 Task: Add a dependency to the task Implement a feature for users to collaborate on projects within the app , the existing task  Create a feature for users to track and manage expenses within the app in the project VitalTech.
Action: Mouse moved to (870, 656)
Screenshot: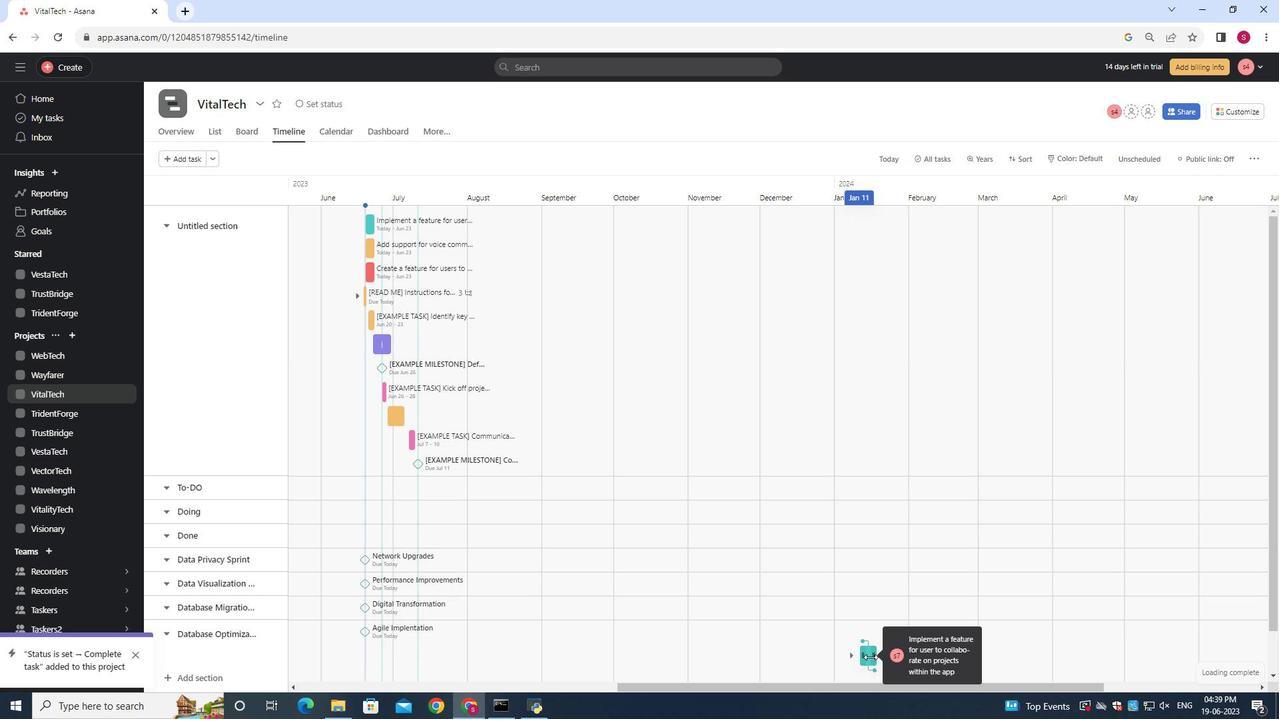 
Action: Mouse pressed left at (870, 656)
Screenshot: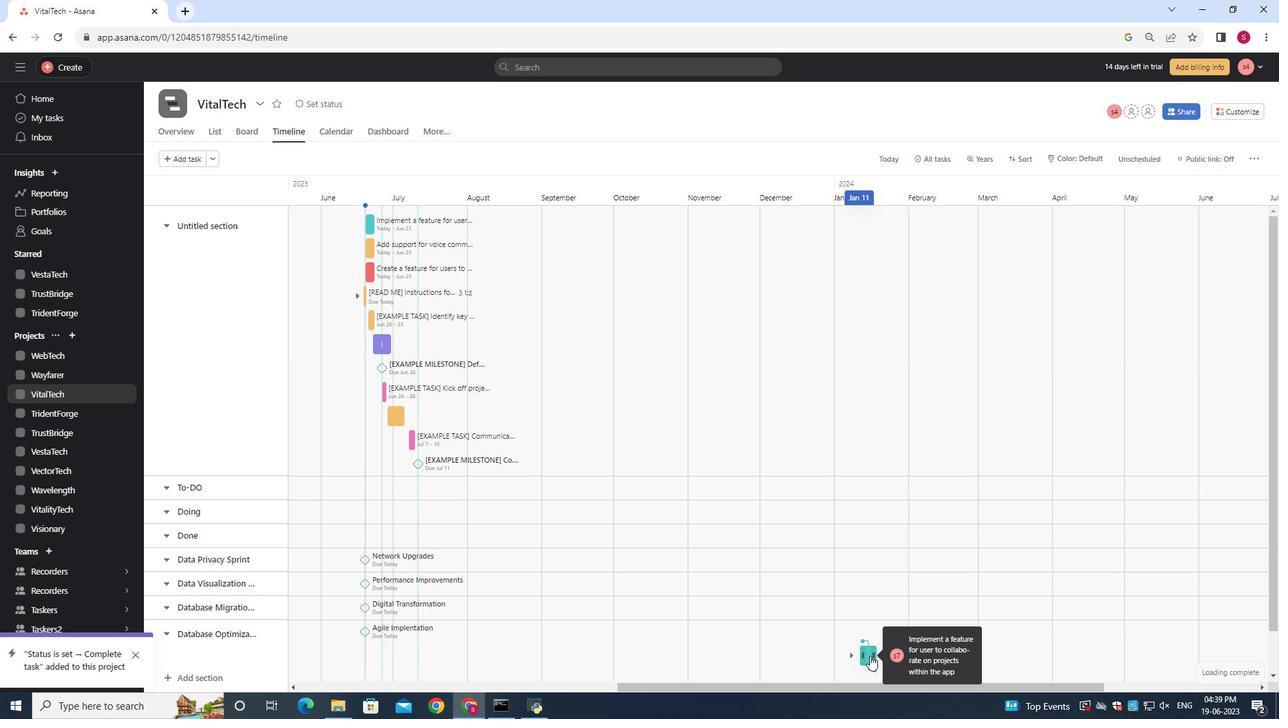
Action: Mouse moved to (988, 331)
Screenshot: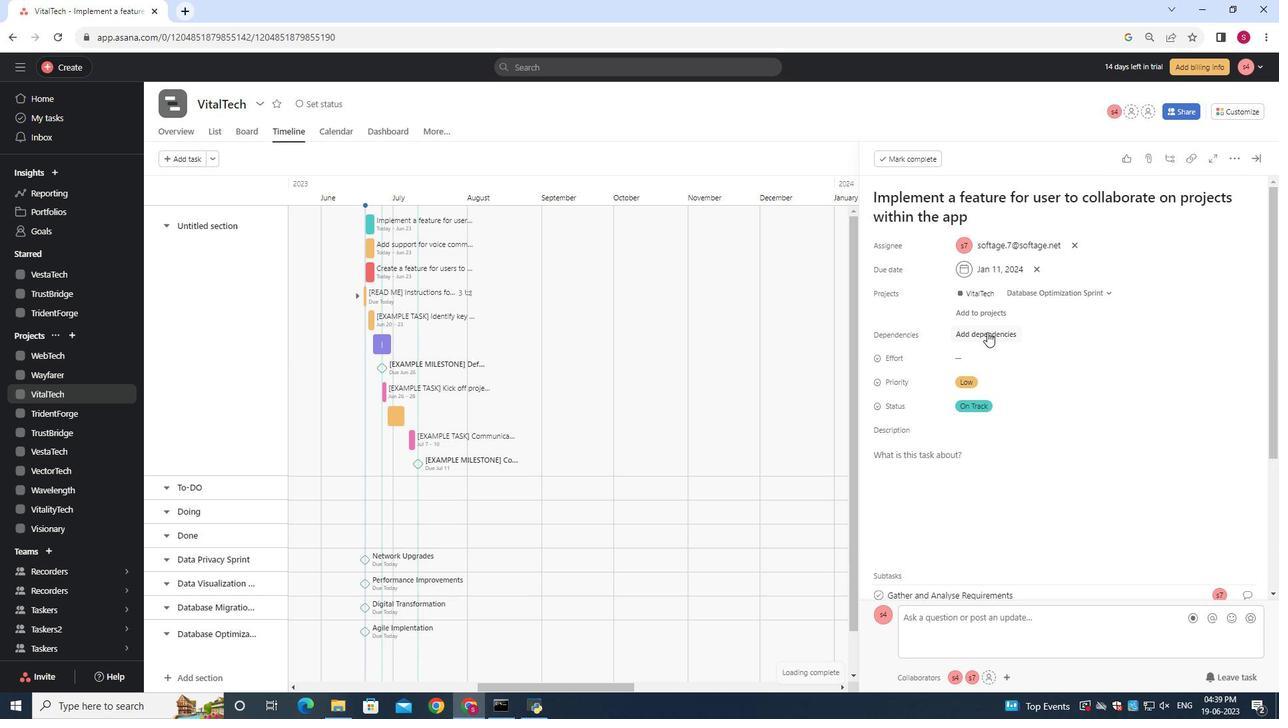 
Action: Mouse pressed left at (988, 331)
Screenshot: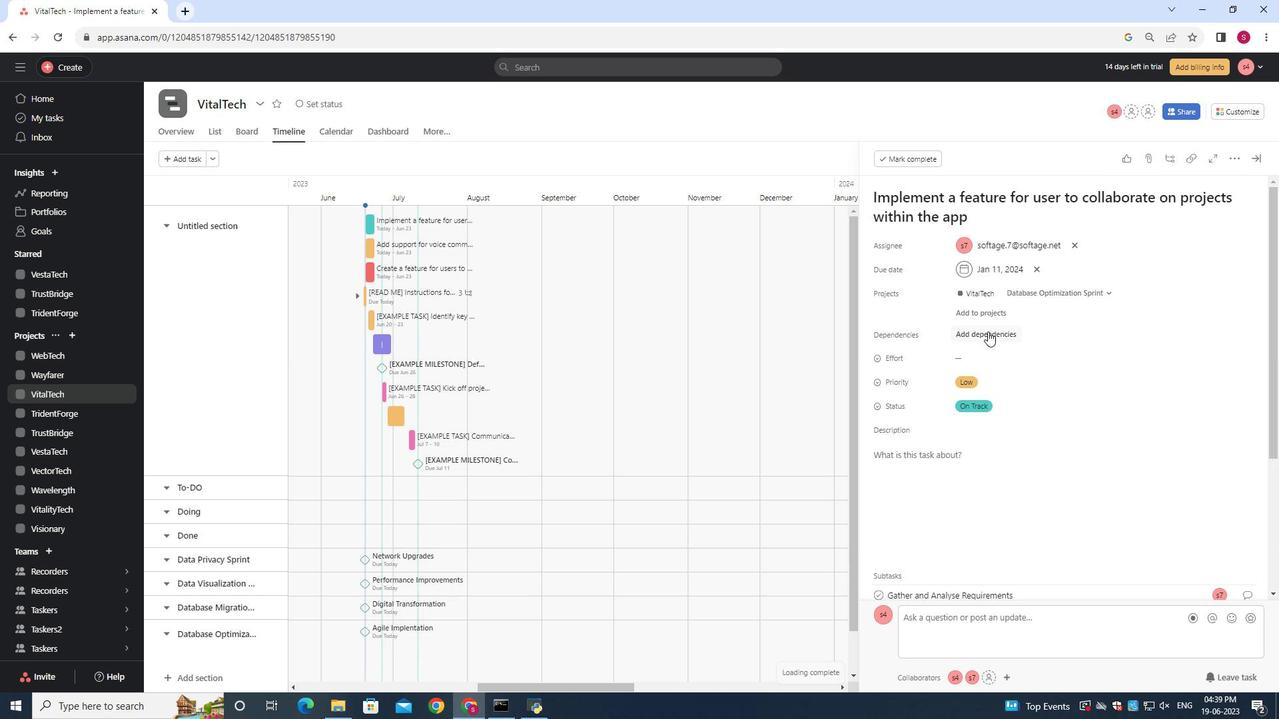 
Action: Mouse moved to (1045, 419)
Screenshot: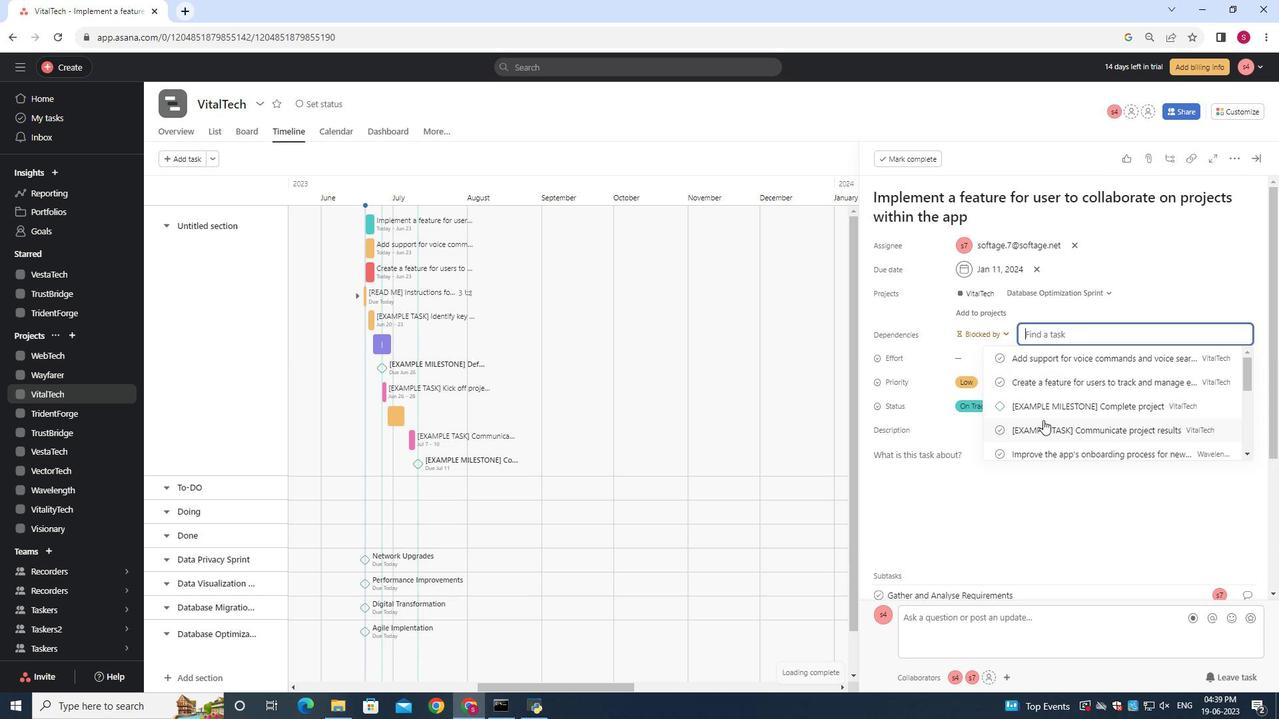 
Action: Mouse scrolled (1045, 419) with delta (0, 0)
Screenshot: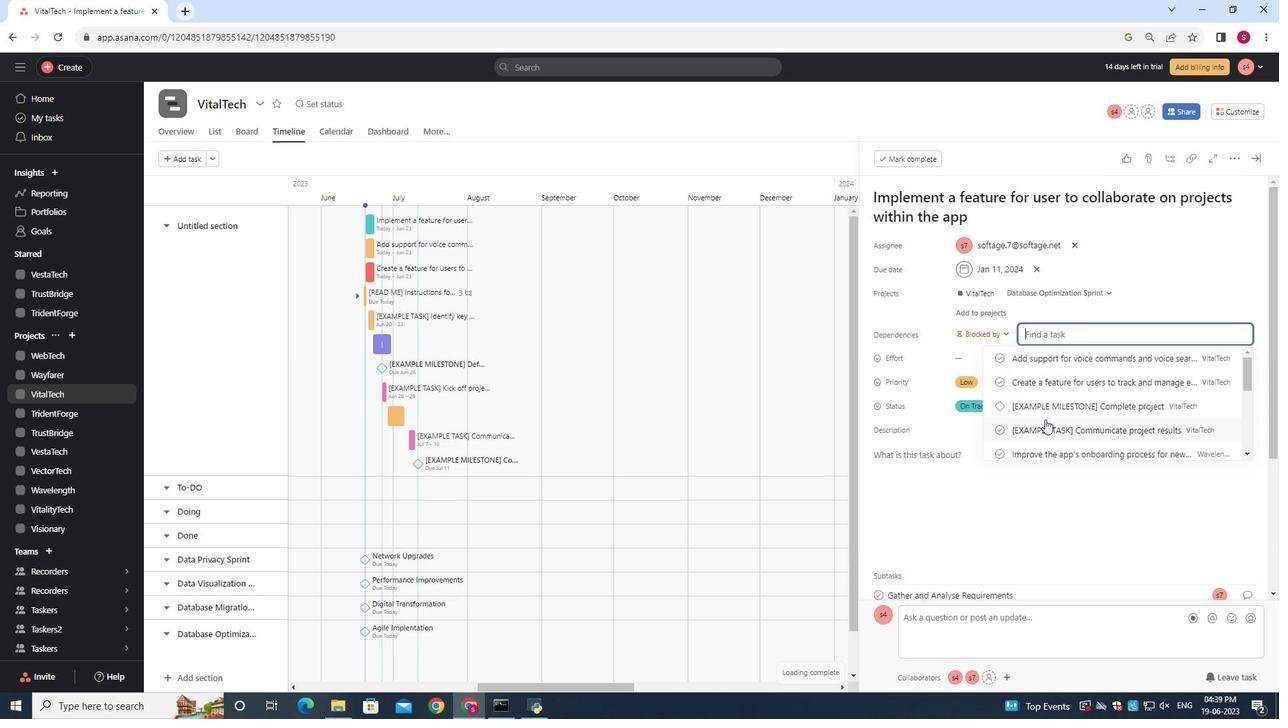 
Action: Mouse moved to (1059, 427)
Screenshot: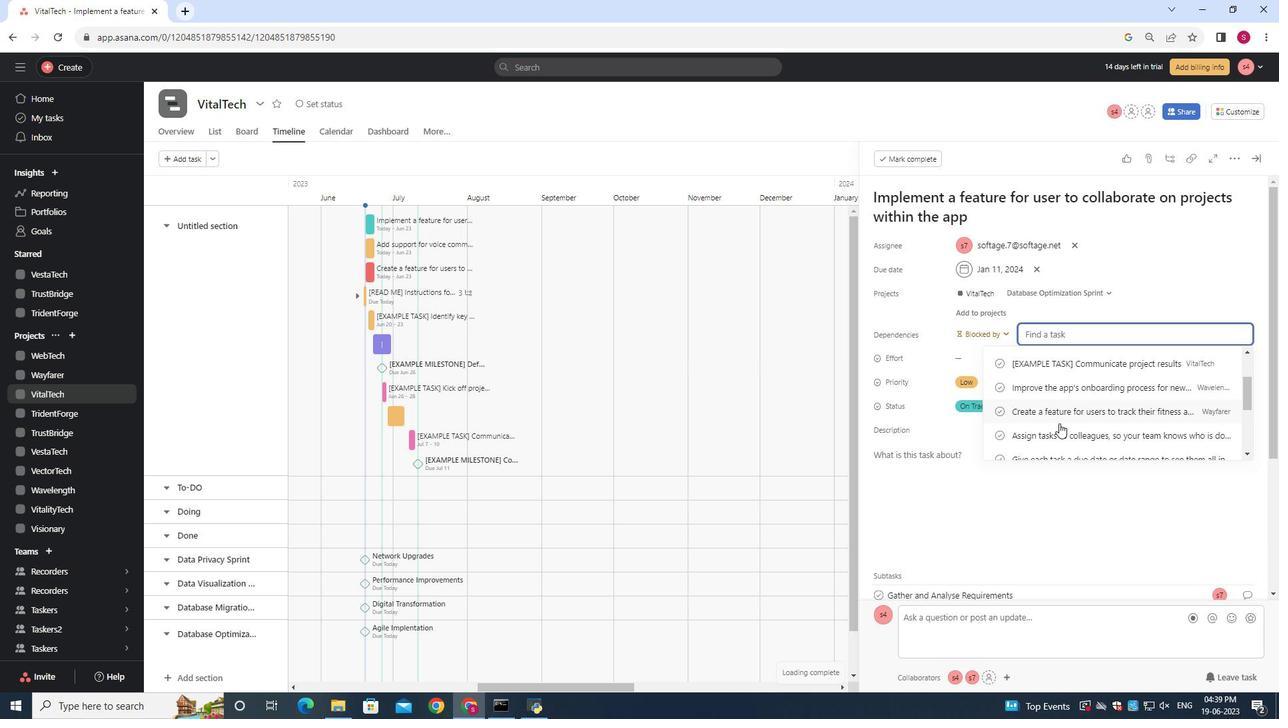 
Action: Mouse scrolled (1059, 427) with delta (0, 0)
Screenshot: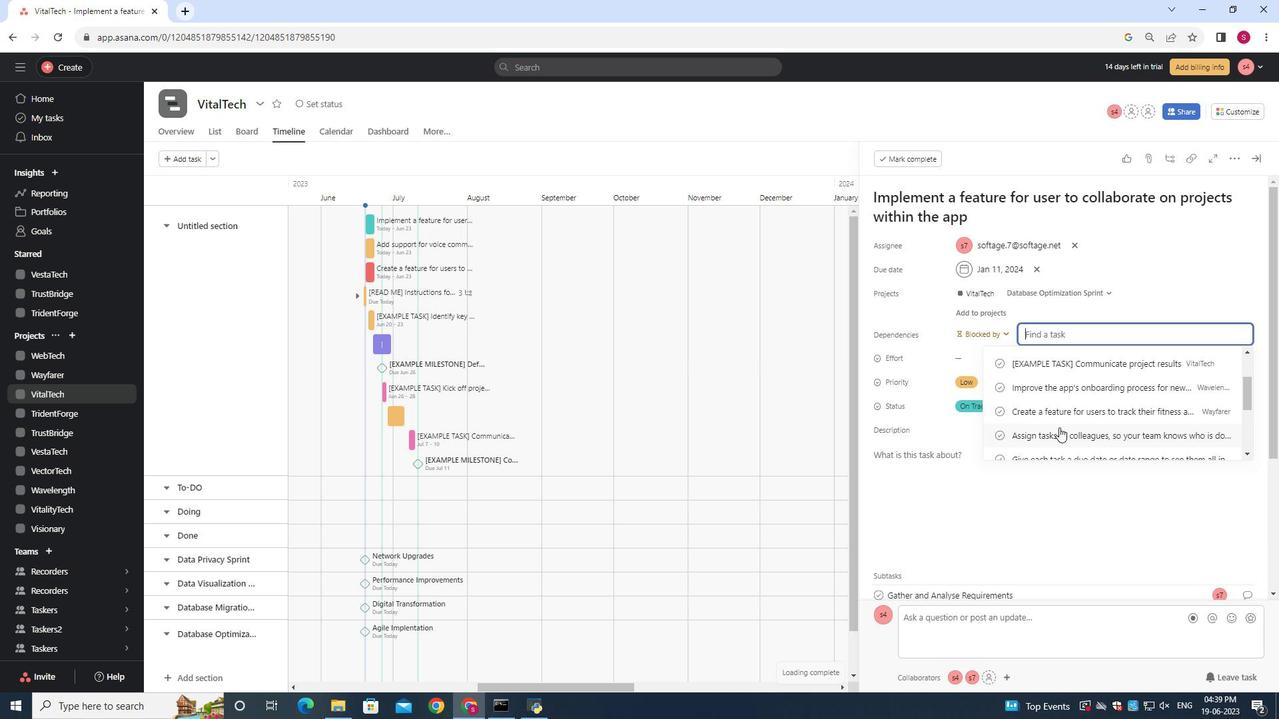 
Action: Mouse scrolled (1059, 427) with delta (0, 0)
Screenshot: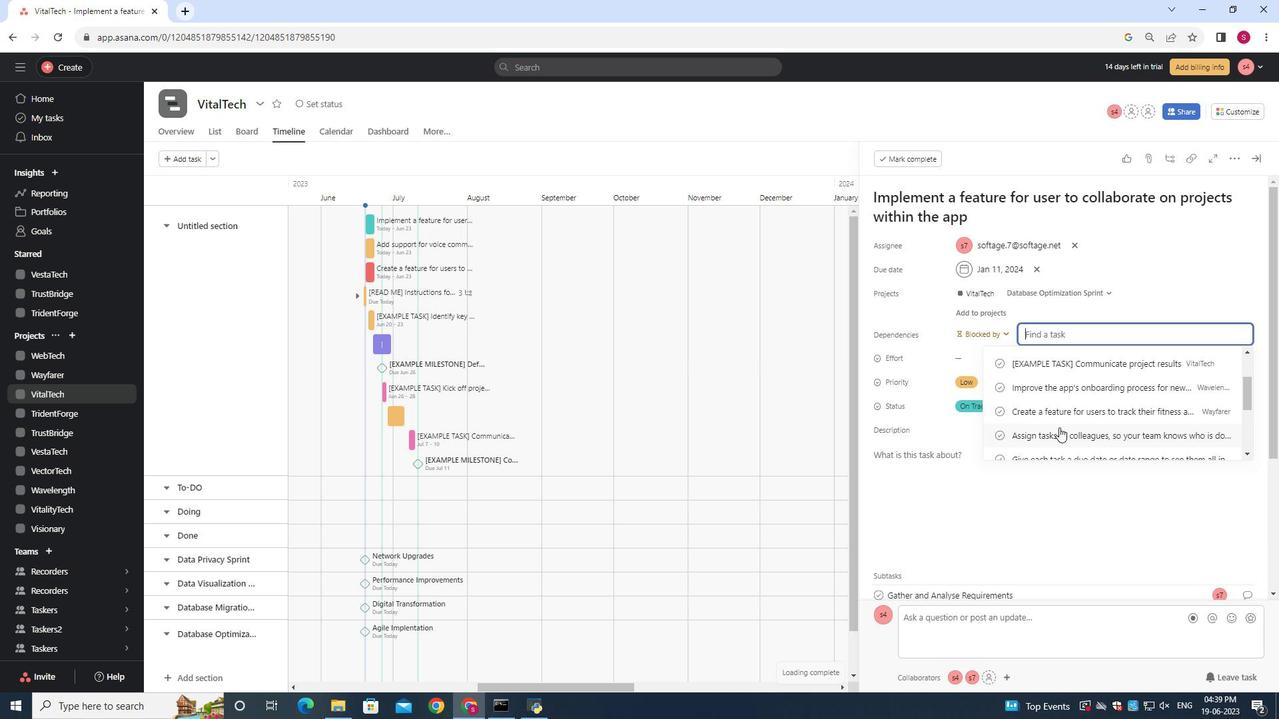 
Action: Mouse scrolled (1059, 427) with delta (0, 0)
Screenshot: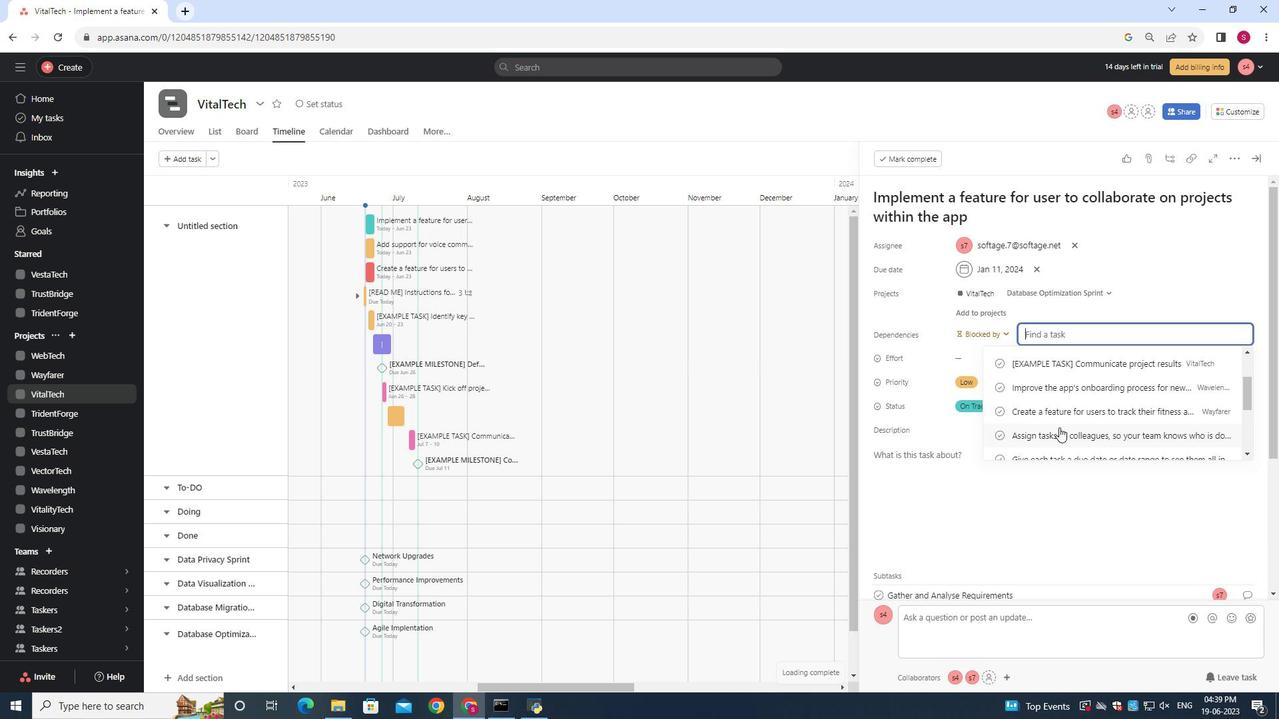
Action: Mouse moved to (1072, 377)
Screenshot: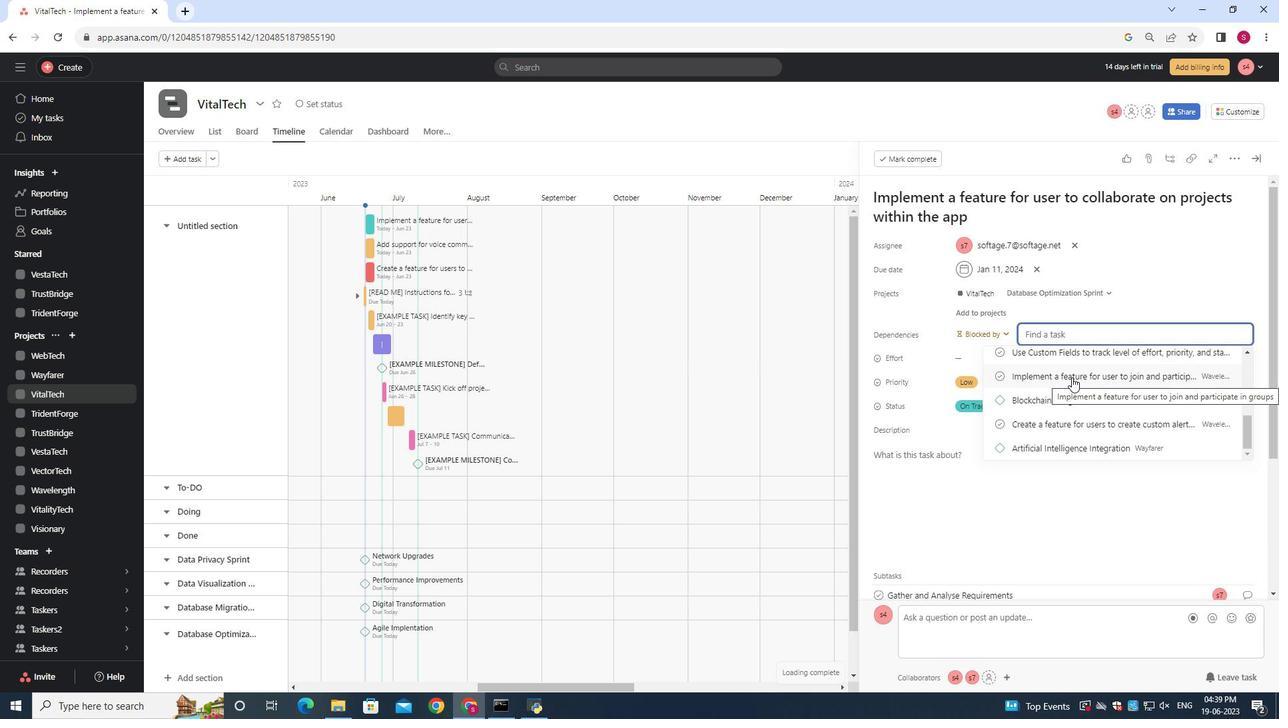 
Action: Mouse scrolled (1072, 378) with delta (0, 0)
Screenshot: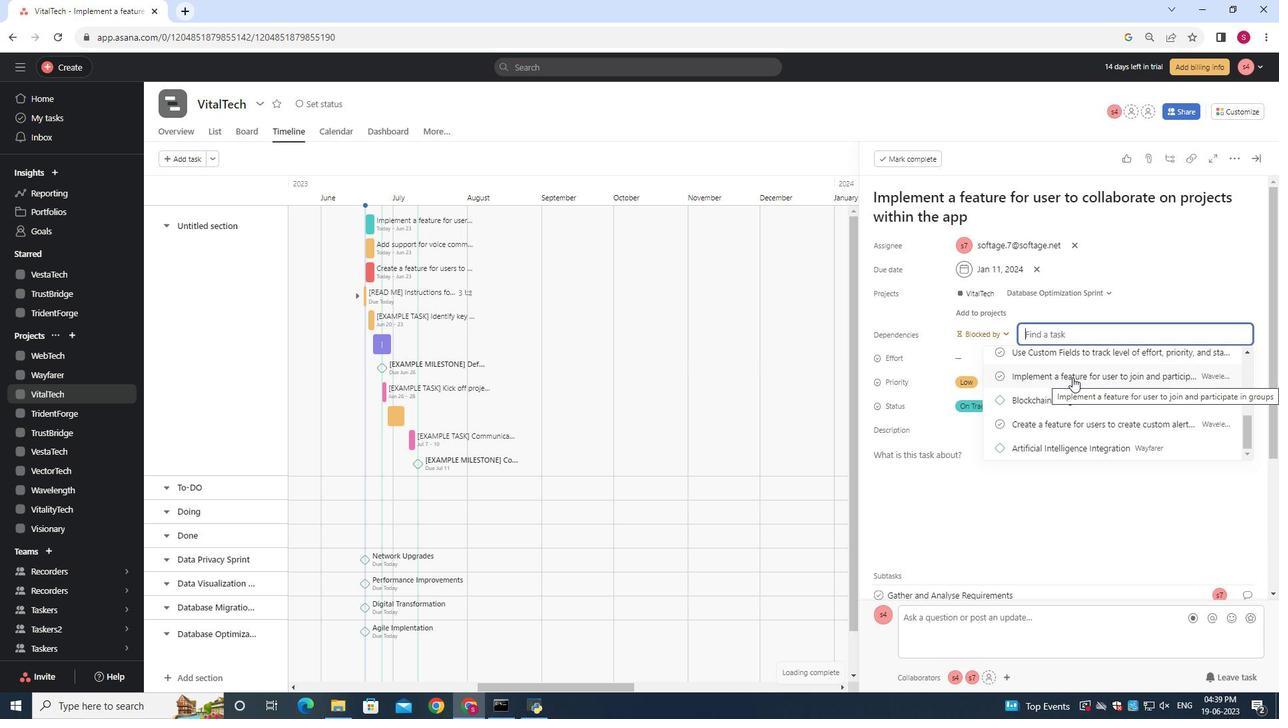 
Action: Mouse scrolled (1072, 378) with delta (0, 0)
Screenshot: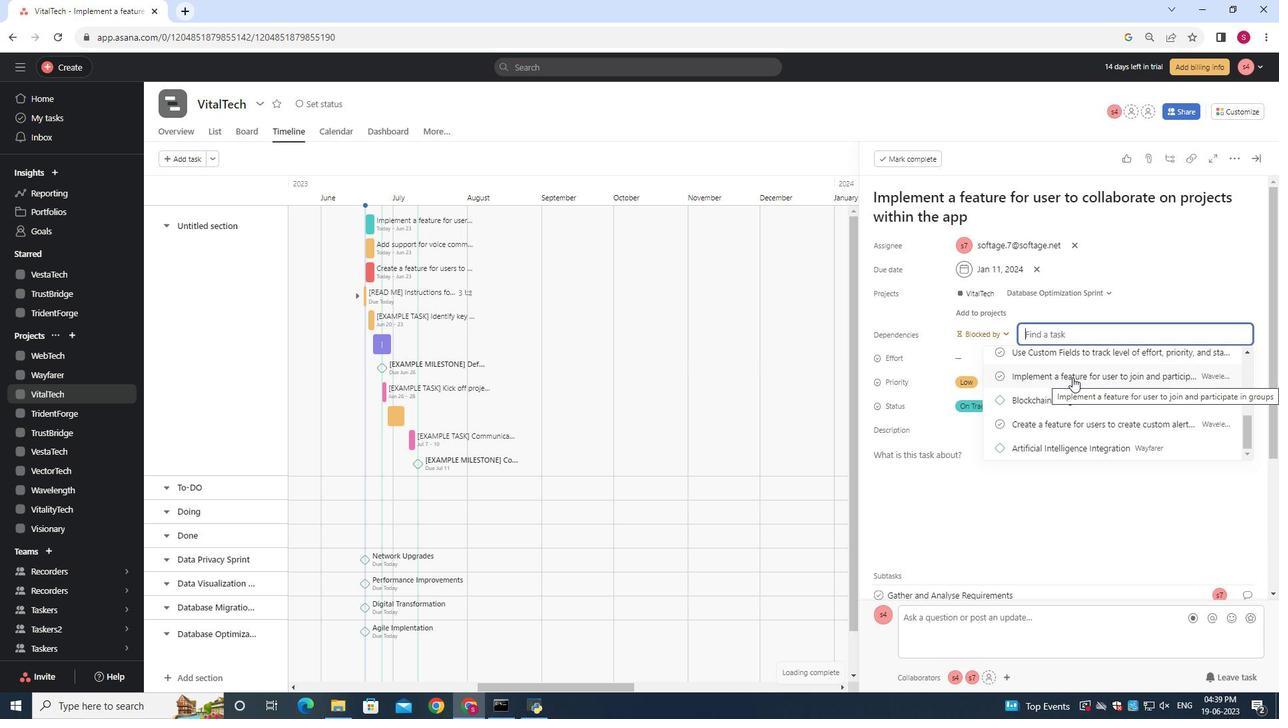 
Action: Mouse scrolled (1072, 378) with delta (0, 0)
Screenshot: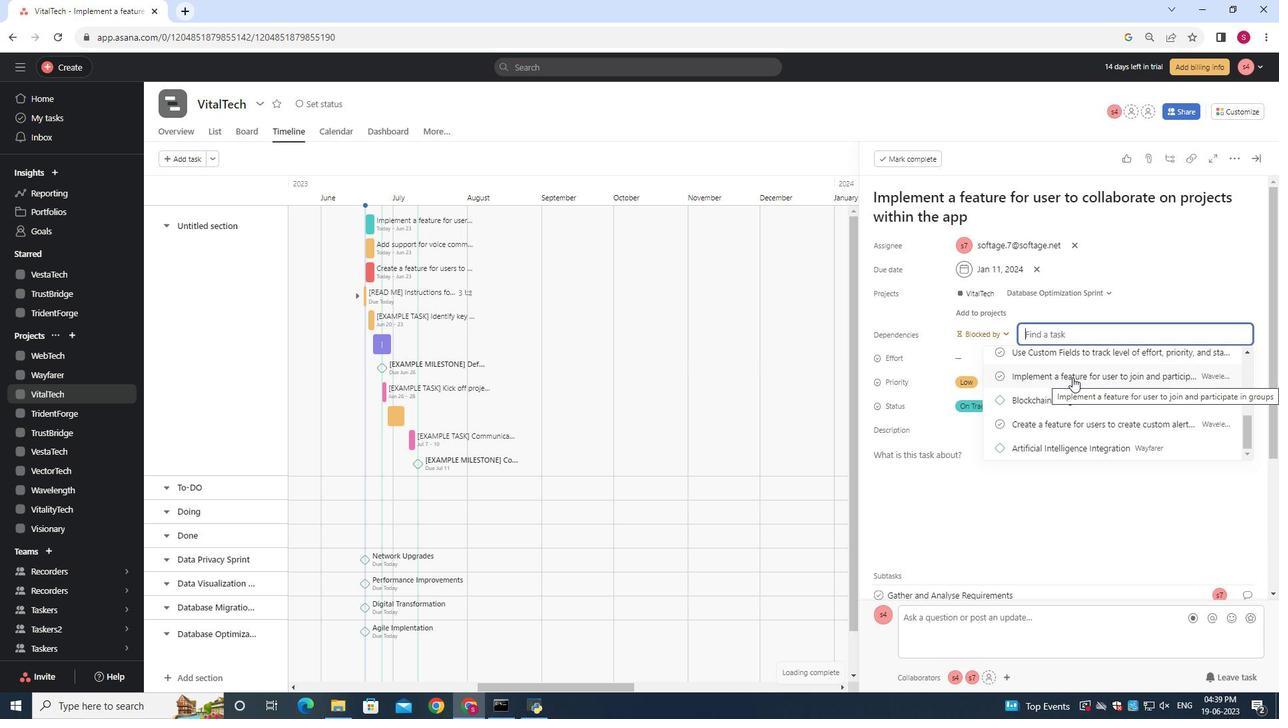 
Action: Mouse scrolled (1072, 378) with delta (0, 0)
Screenshot: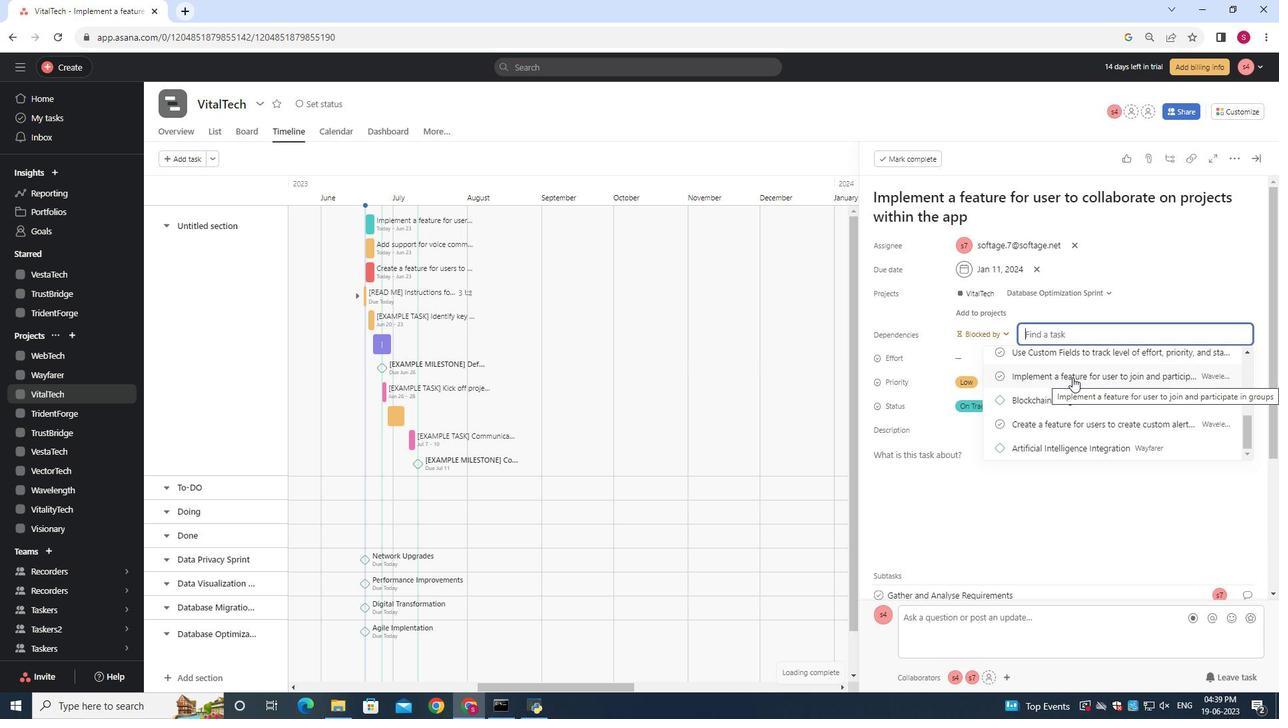 
Action: Mouse scrolled (1072, 378) with delta (0, 0)
Screenshot: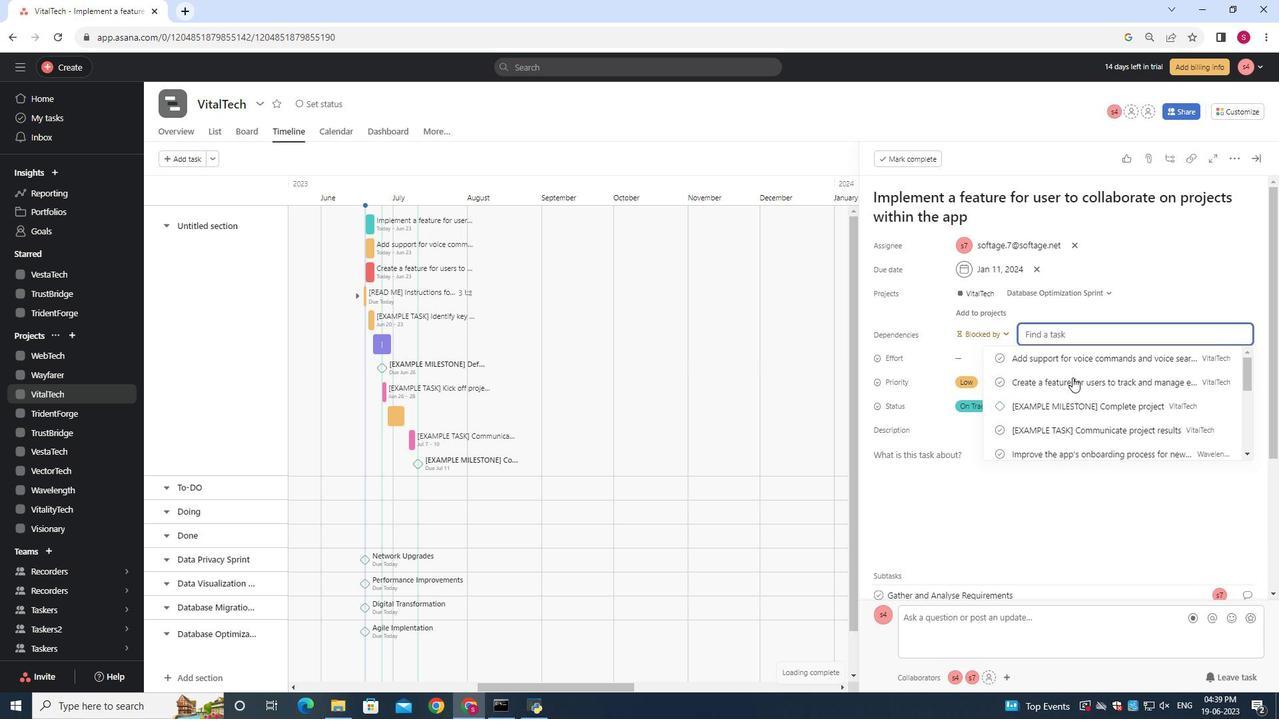 
Action: Mouse scrolled (1072, 378) with delta (0, 0)
Screenshot: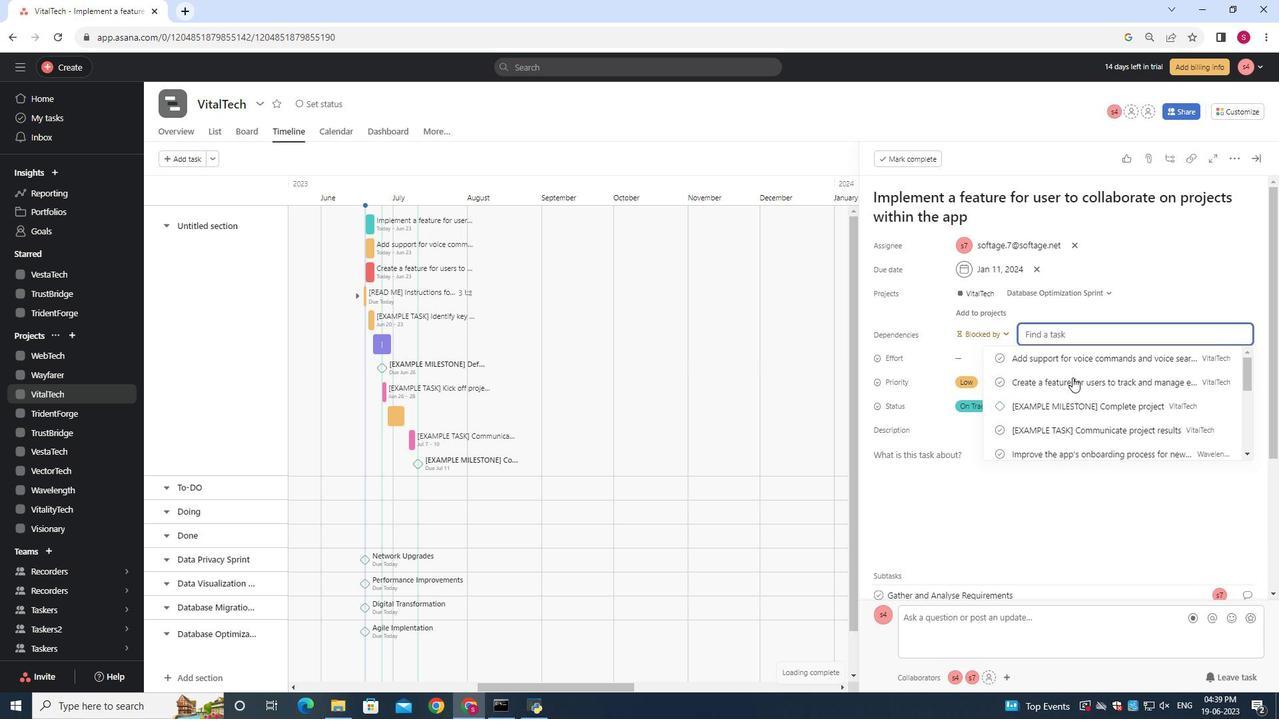 
Action: Mouse scrolled (1072, 378) with delta (0, 0)
Screenshot: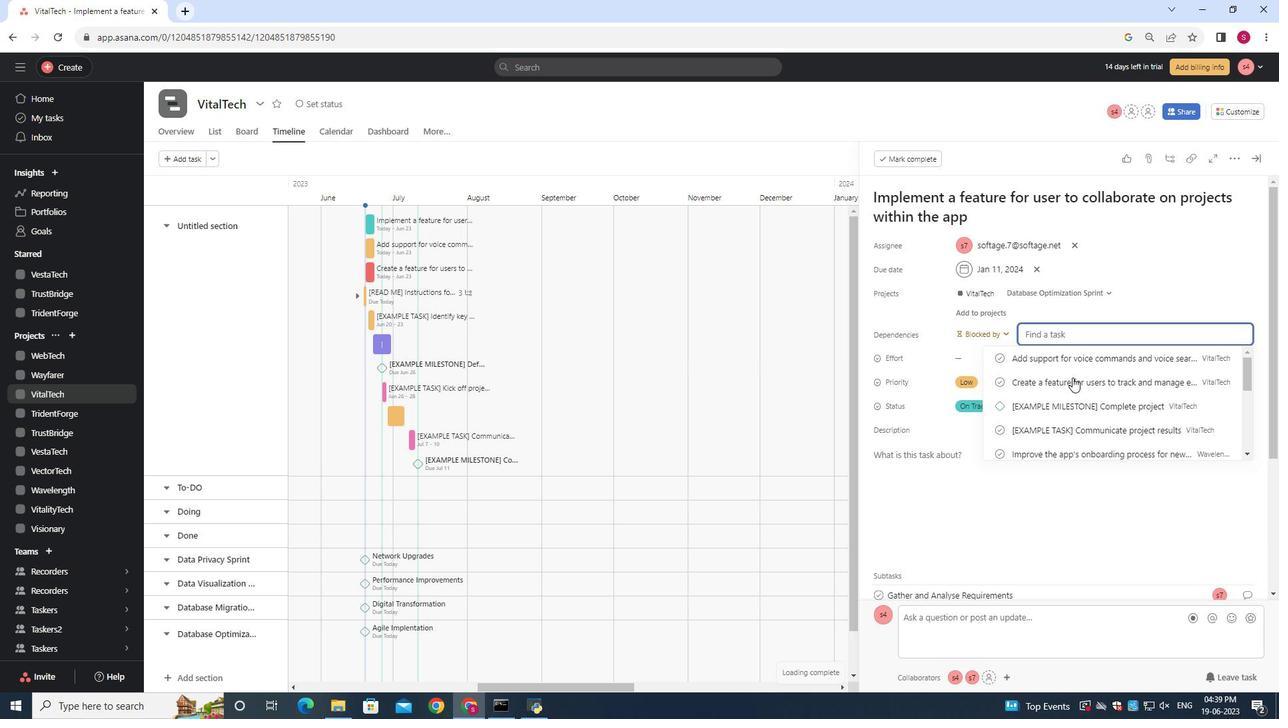
Action: Mouse moved to (1046, 407)
Screenshot: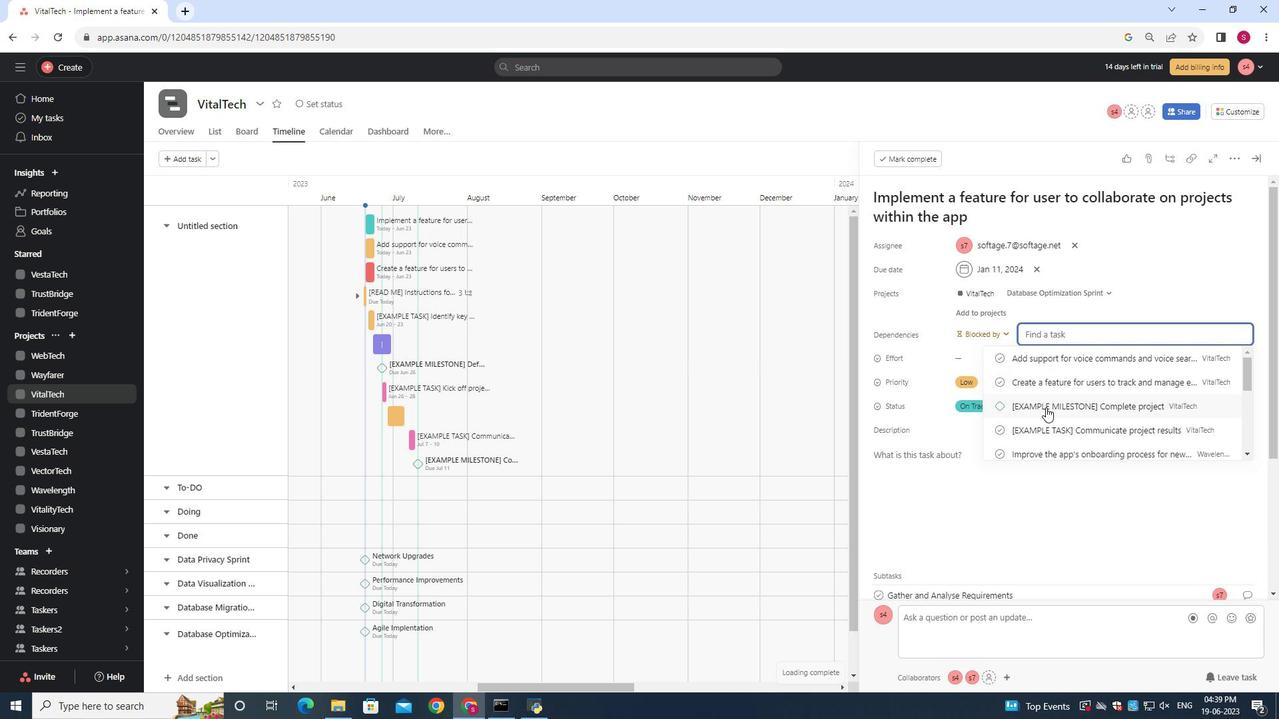 
Action: Mouse scrolled (1046, 407) with delta (0, 0)
Screenshot: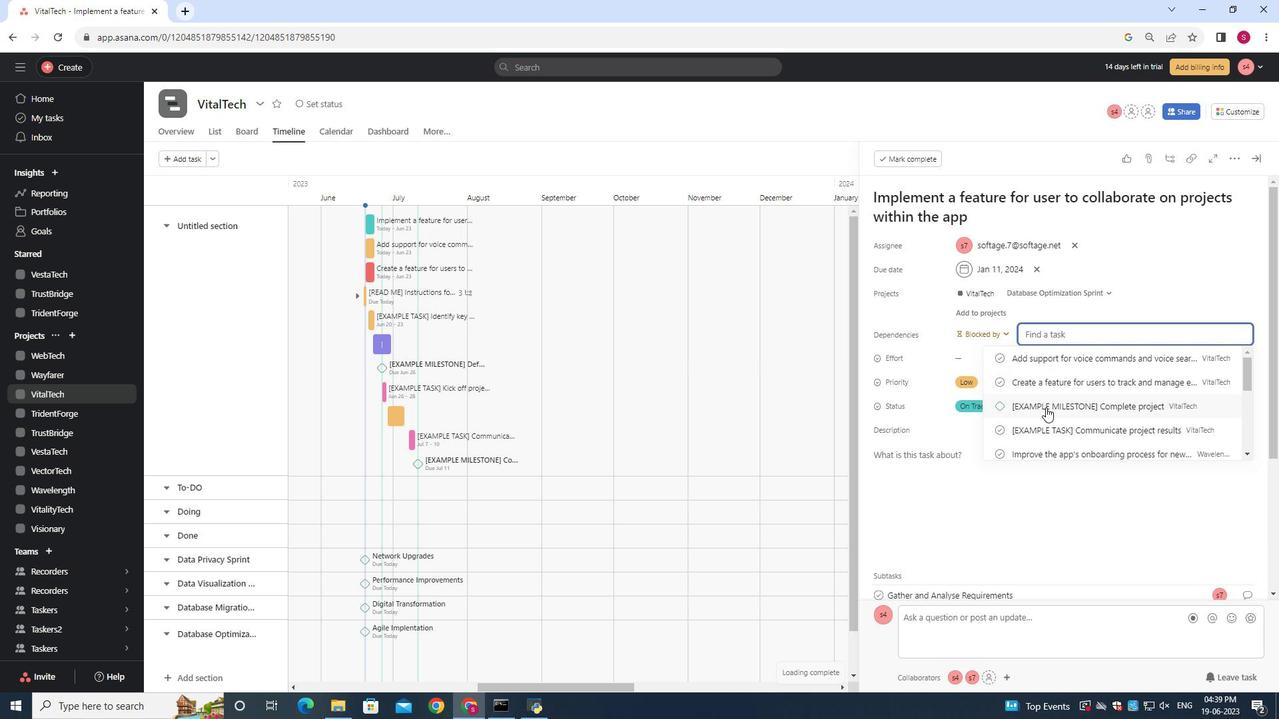 
Action: Mouse moved to (1056, 383)
Screenshot: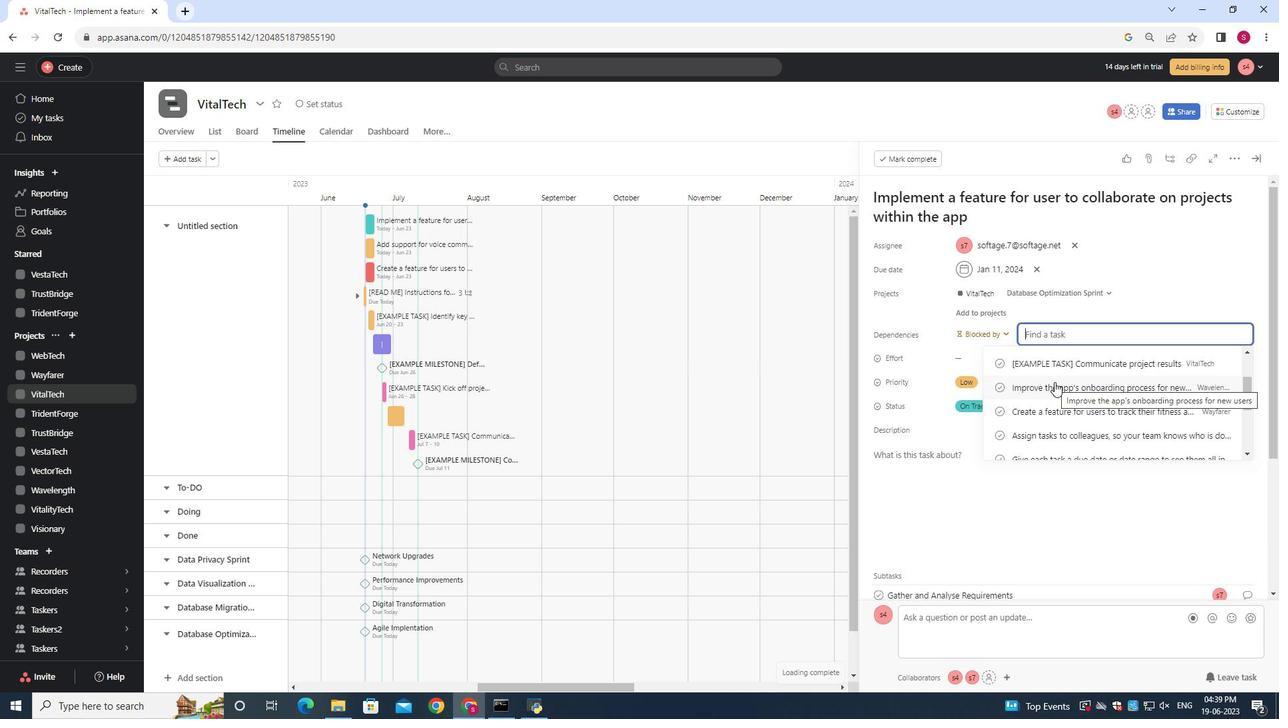 
Action: Mouse scrolled (1056, 382) with delta (0, 0)
Screenshot: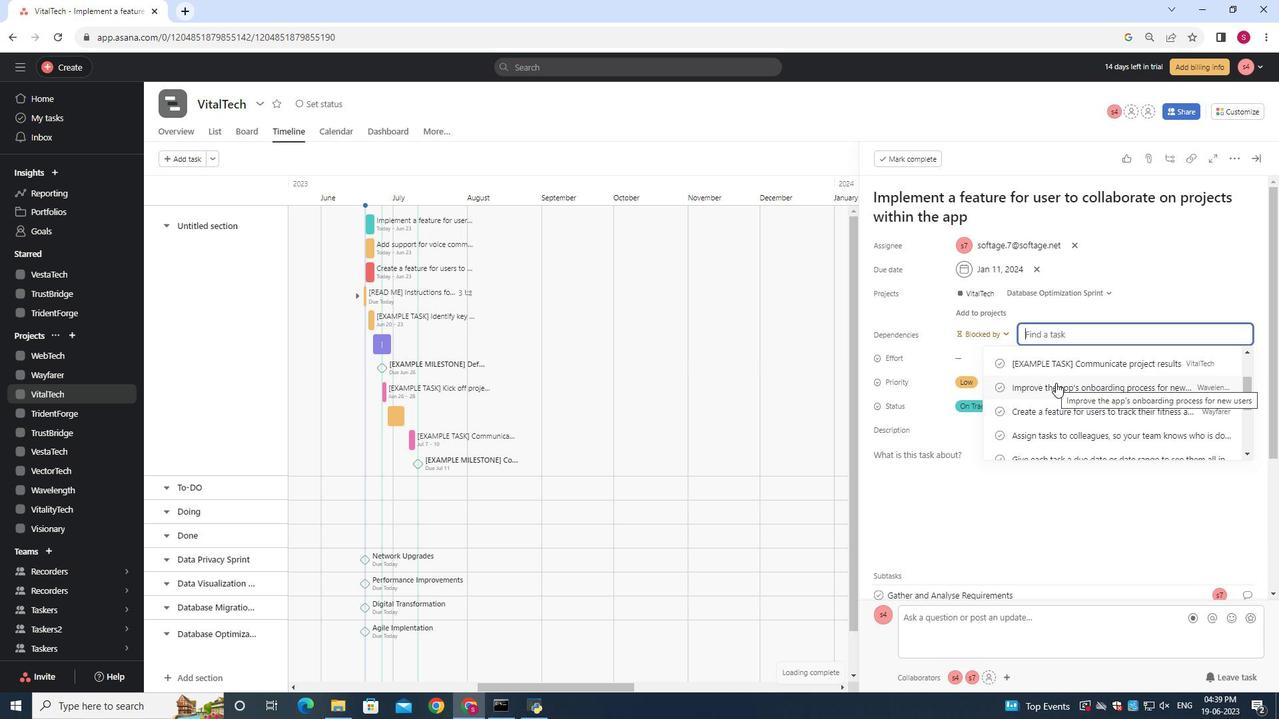 
Action: Mouse moved to (1037, 441)
Screenshot: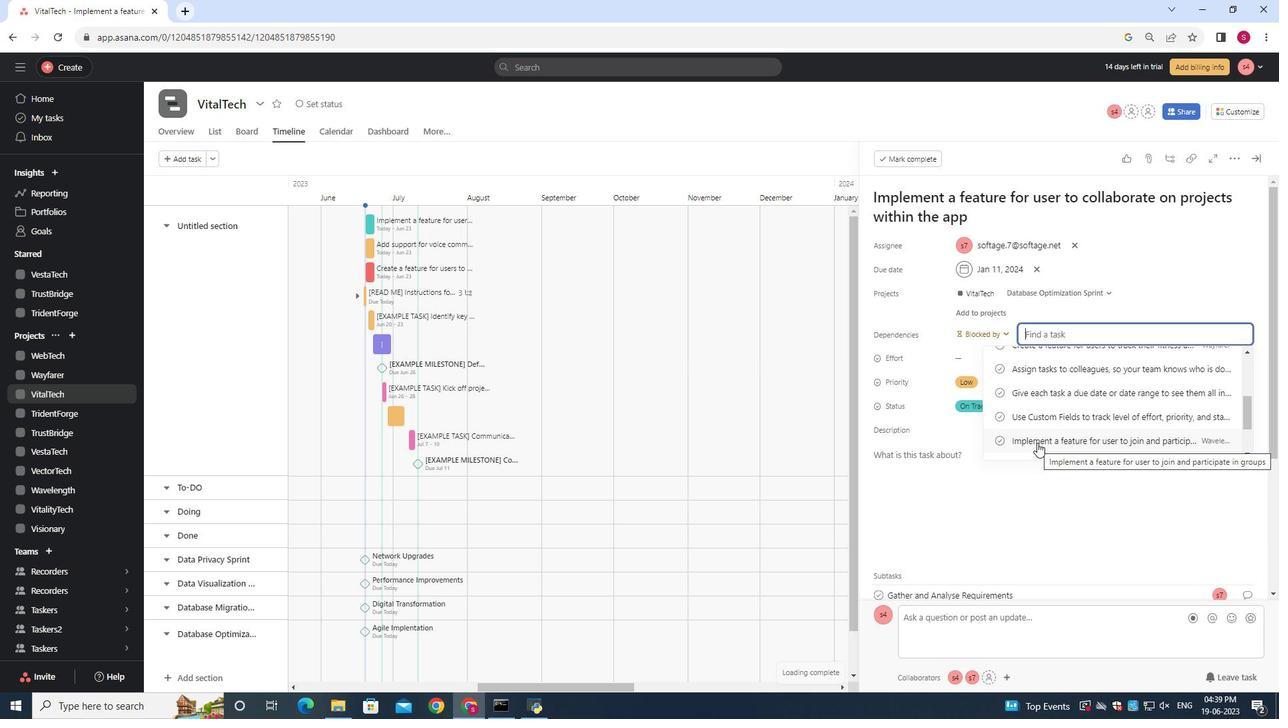 
Action: Mouse scrolled (1037, 441) with delta (0, 0)
Screenshot: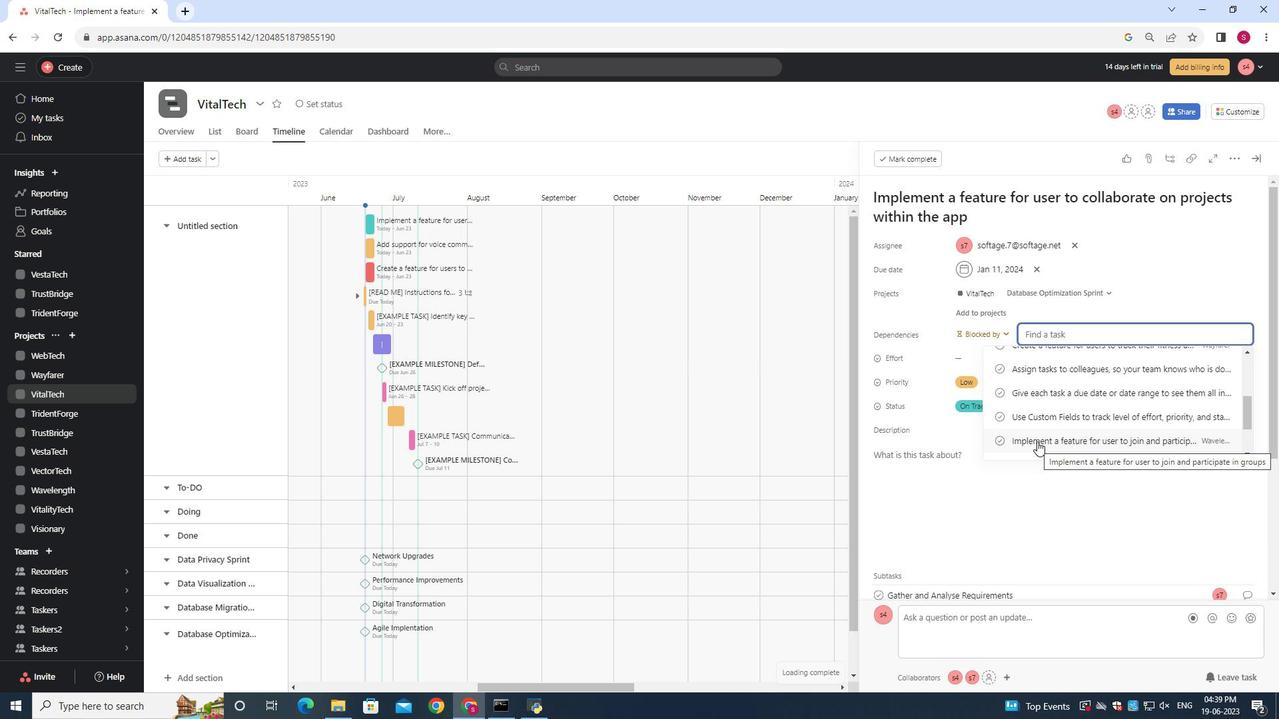 
Action: Mouse moved to (1058, 414)
Screenshot: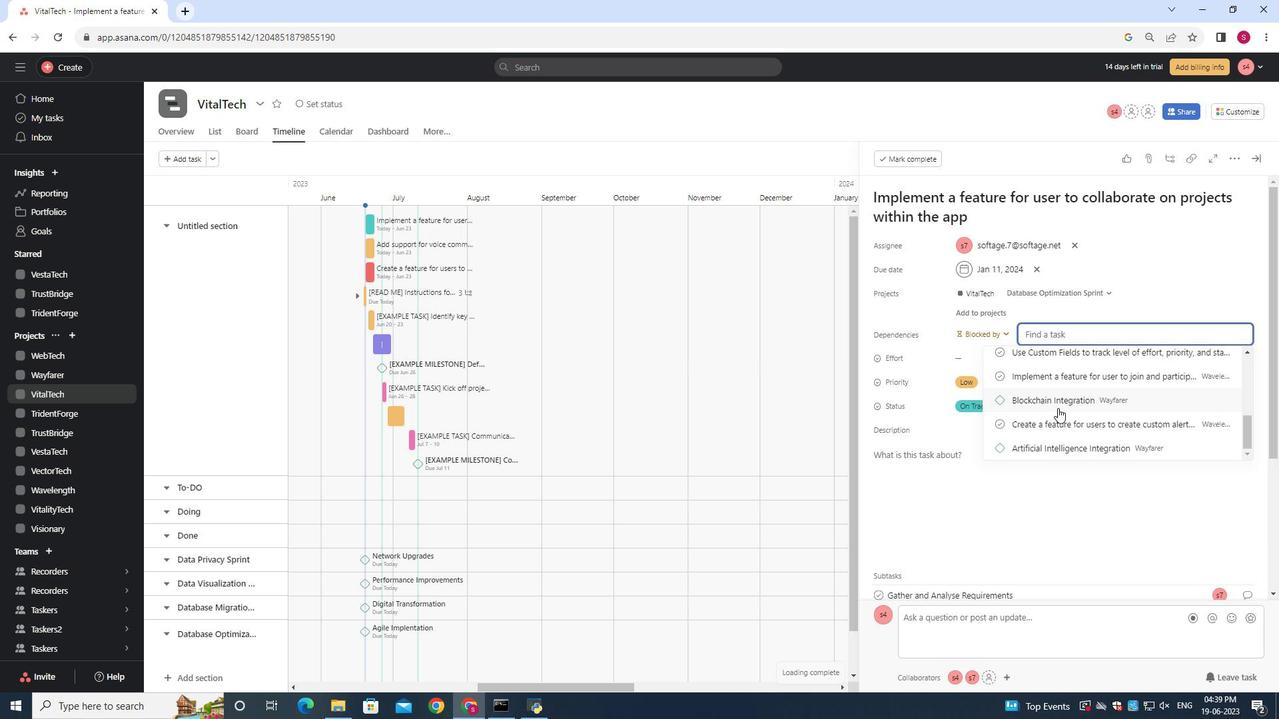 
Action: Mouse scrolled (1058, 413) with delta (0, 0)
Screenshot: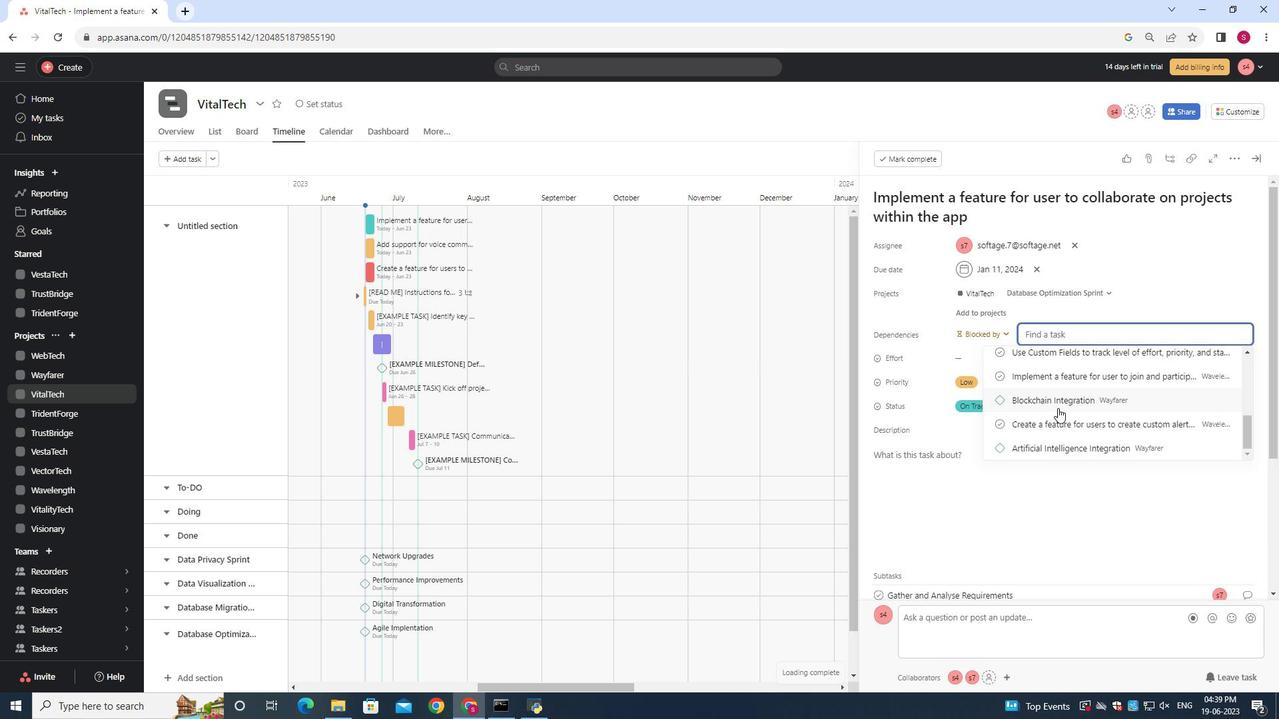 
Action: Mouse moved to (1046, 436)
Screenshot: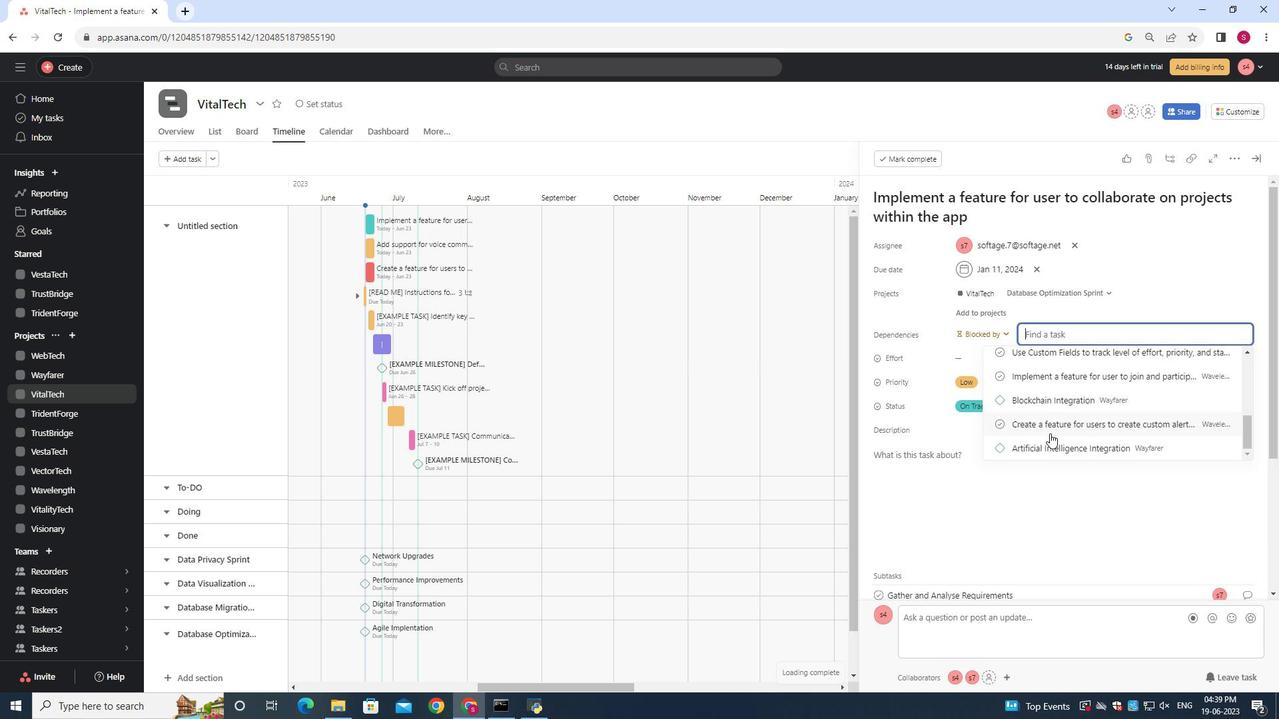
Action: Mouse scrolled (1046, 437) with delta (0, 0)
Screenshot: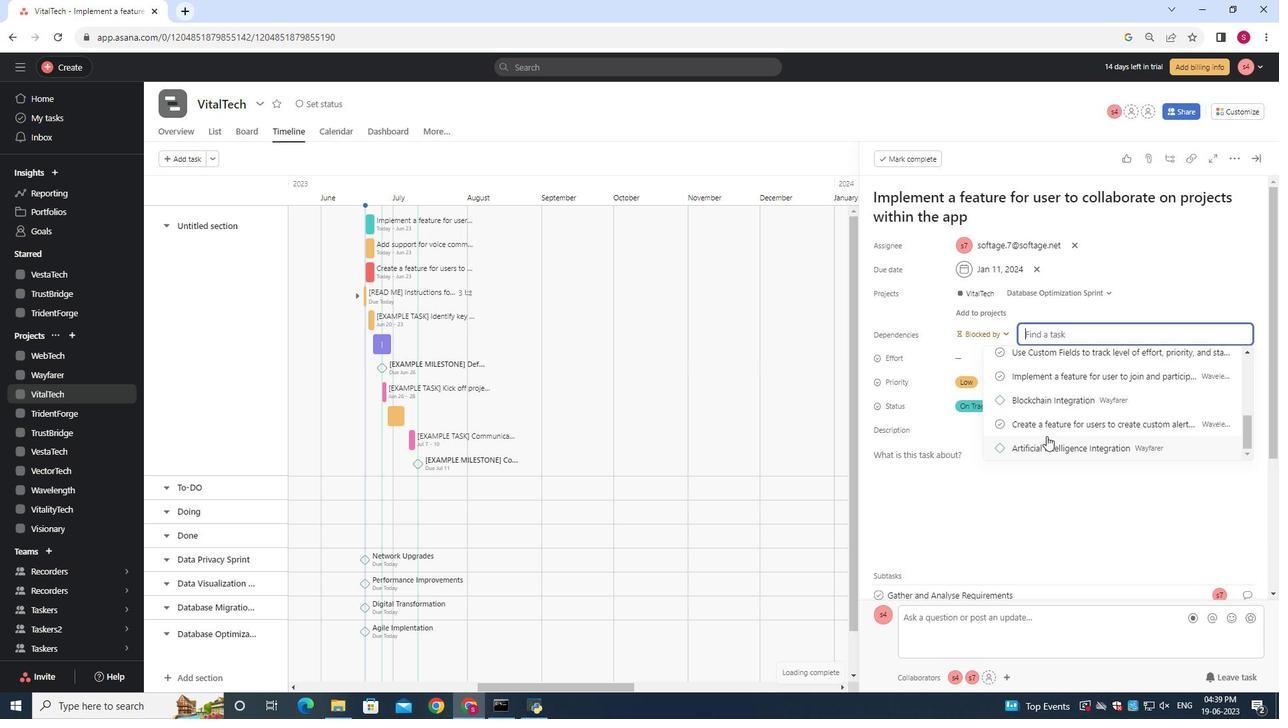 
Action: Mouse scrolled (1046, 437) with delta (0, 0)
Screenshot: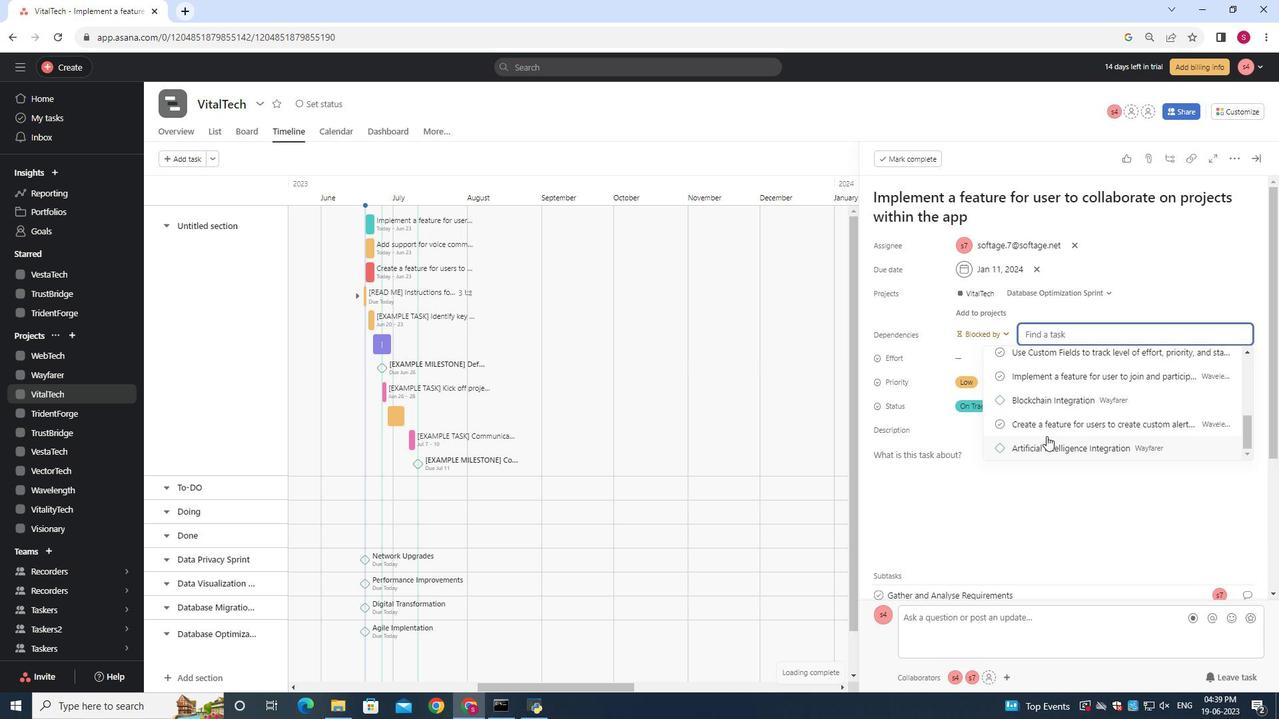 
Action: Mouse scrolled (1046, 437) with delta (0, 0)
Screenshot: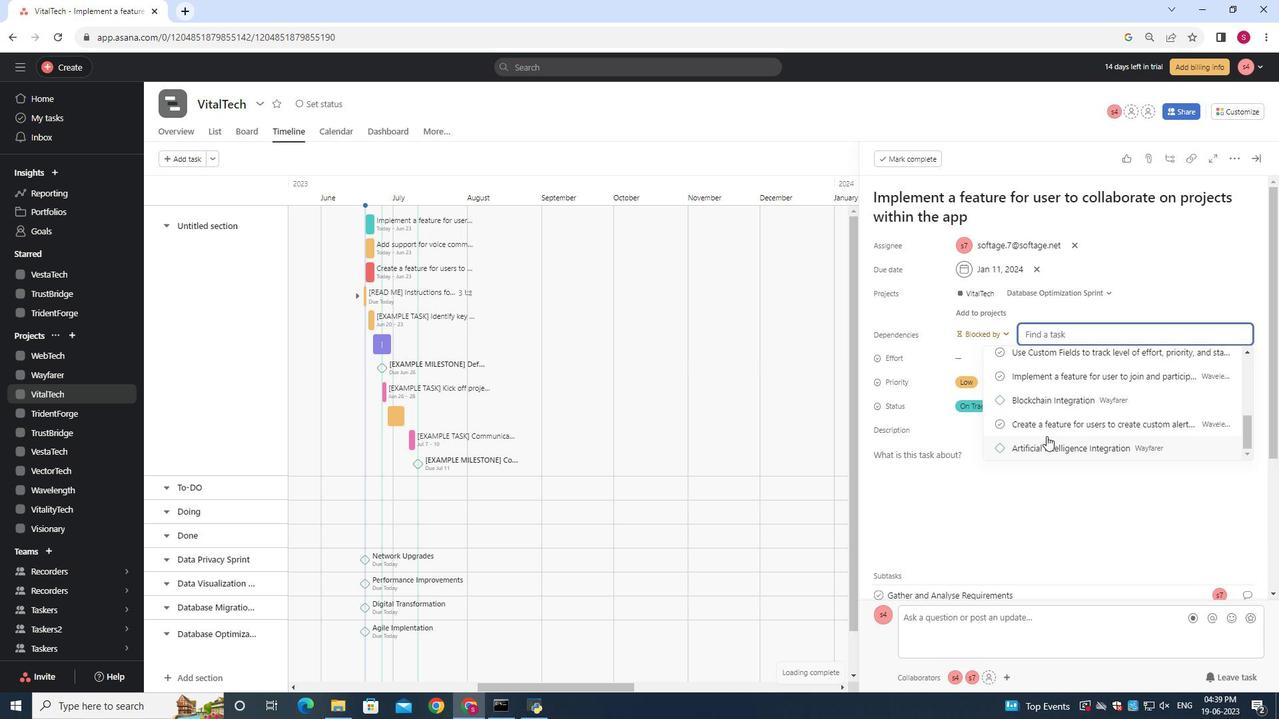 
Action: Mouse scrolled (1046, 437) with delta (0, 0)
Screenshot: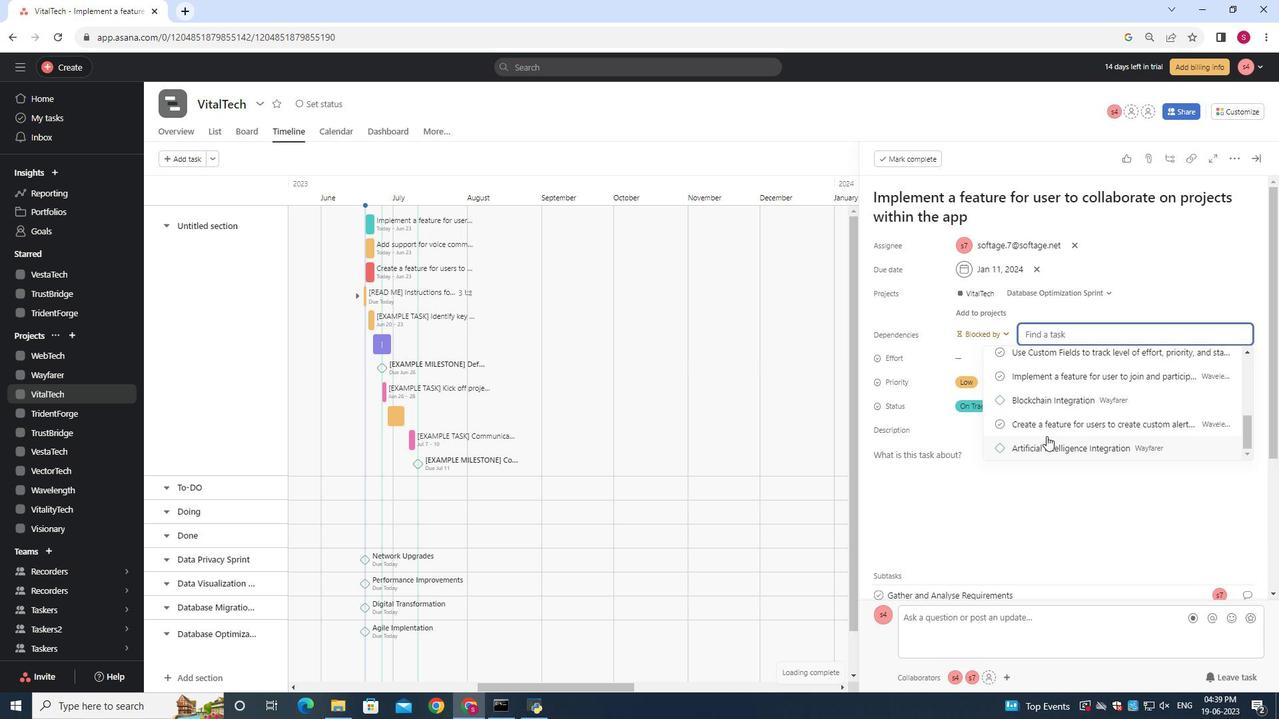 
Action: Mouse scrolled (1046, 437) with delta (0, 0)
Screenshot: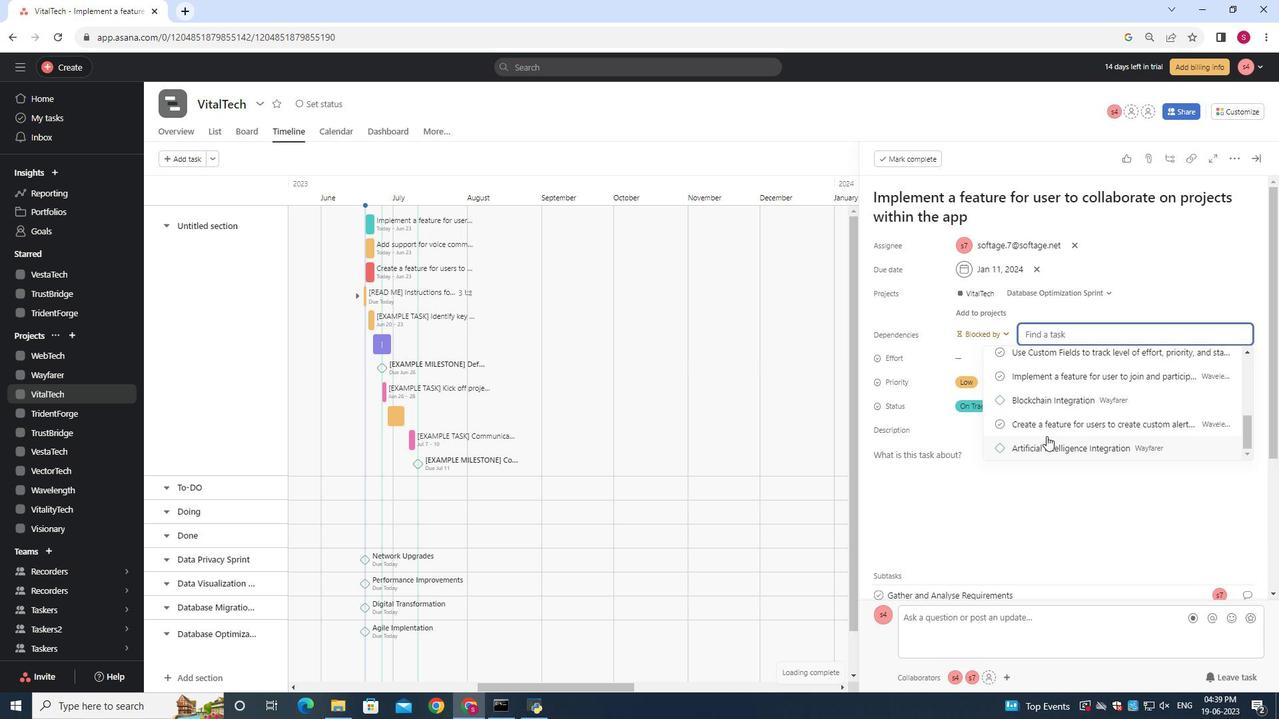
Action: Mouse scrolled (1046, 437) with delta (0, 0)
Screenshot: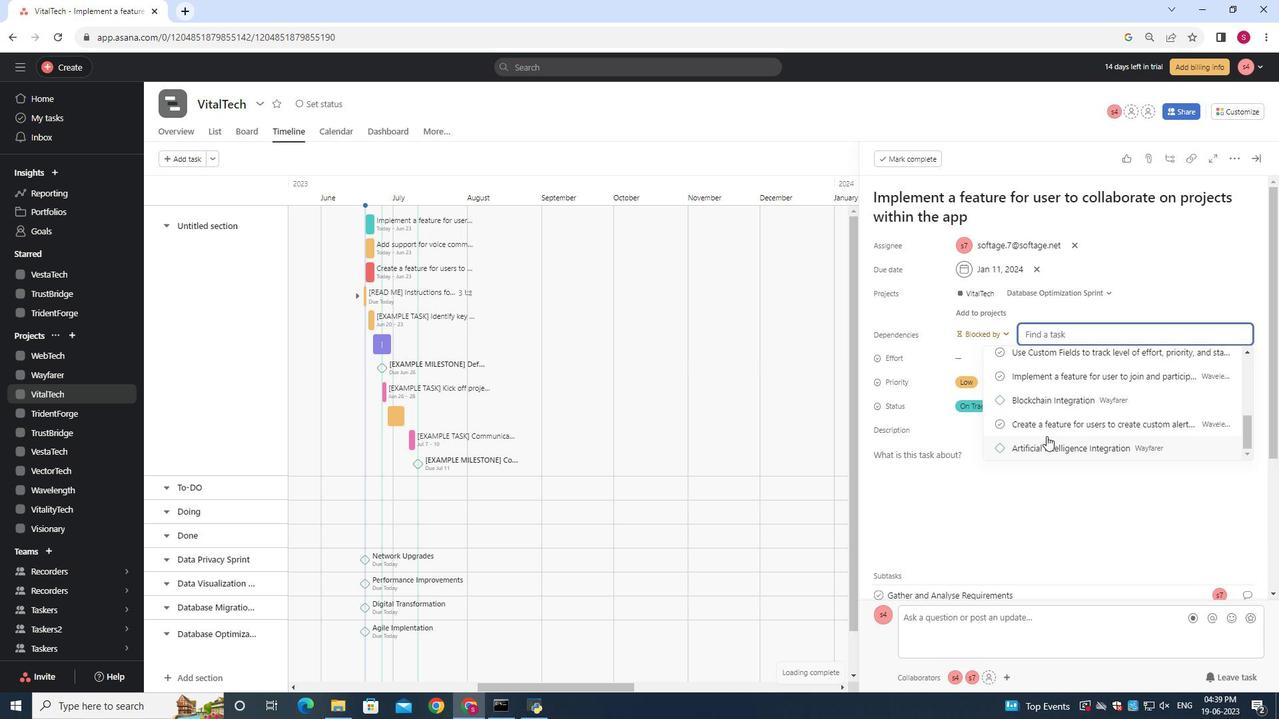 
Action: Mouse moved to (1076, 391)
Screenshot: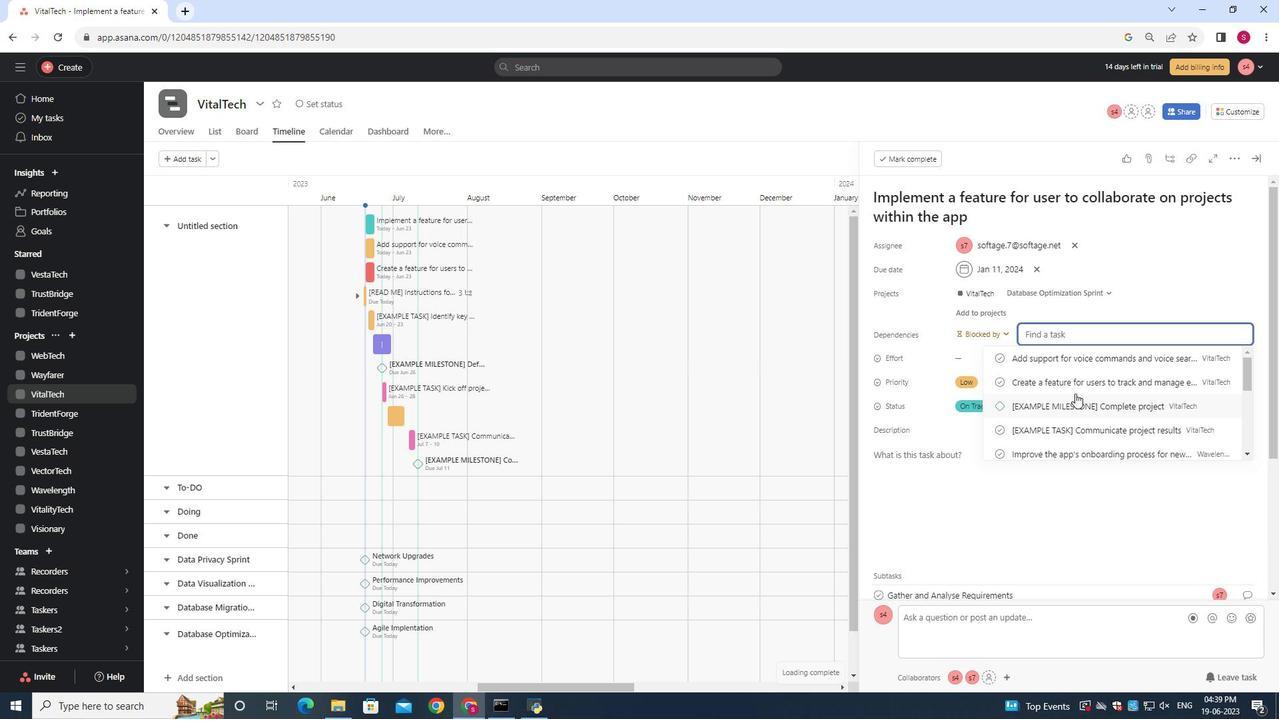 
Action: Mouse scrolled (1076, 392) with delta (0, 0)
Screenshot: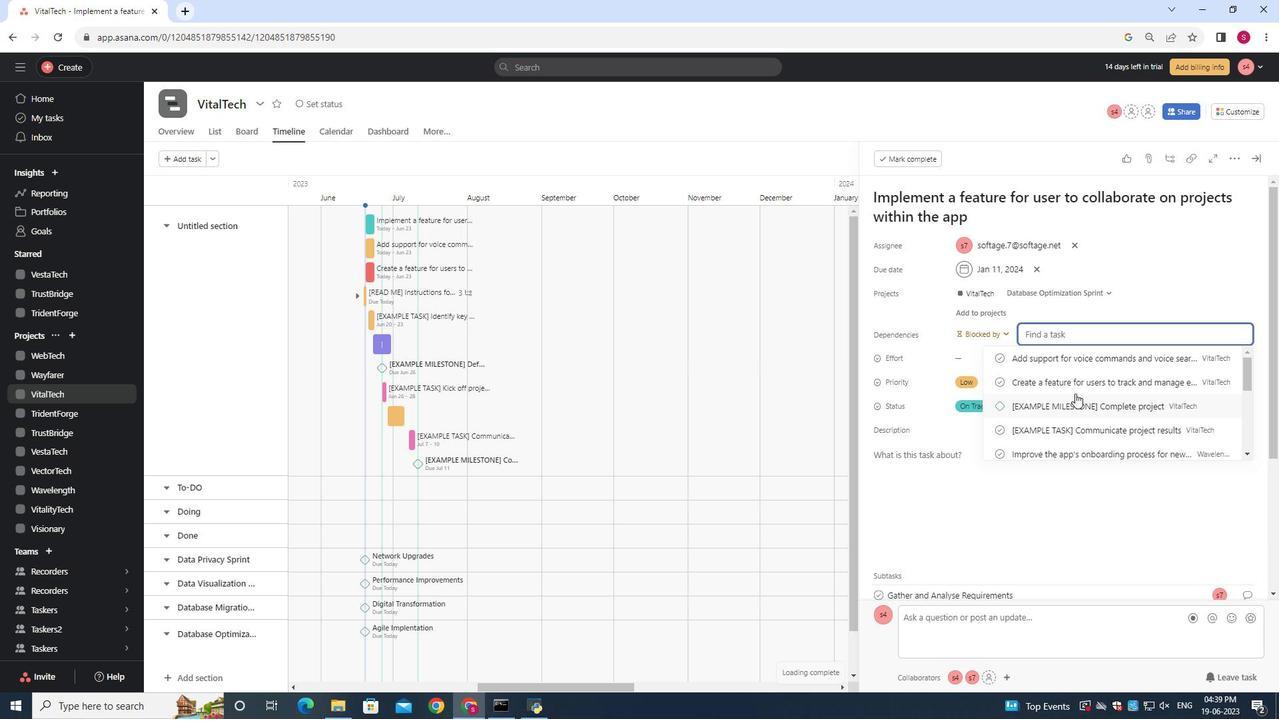 
Action: Mouse scrolled (1076, 392) with delta (0, 0)
Screenshot: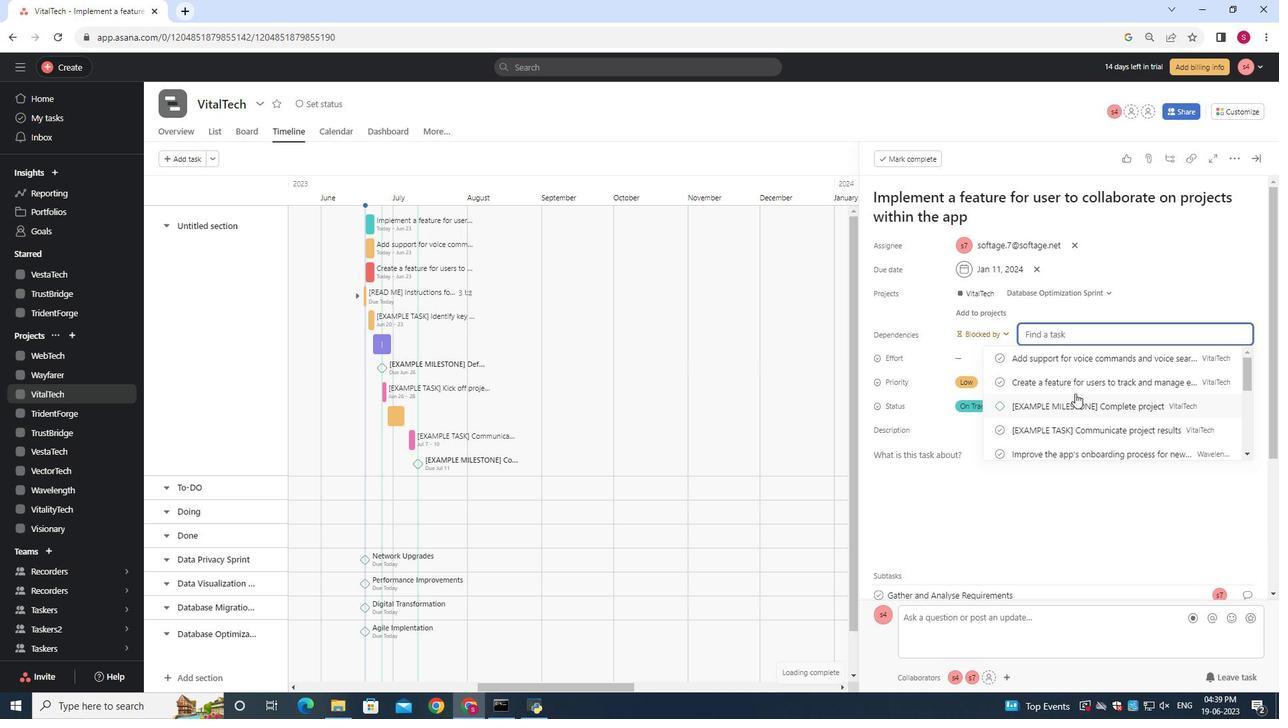
Action: Mouse scrolled (1076, 392) with delta (0, 0)
Screenshot: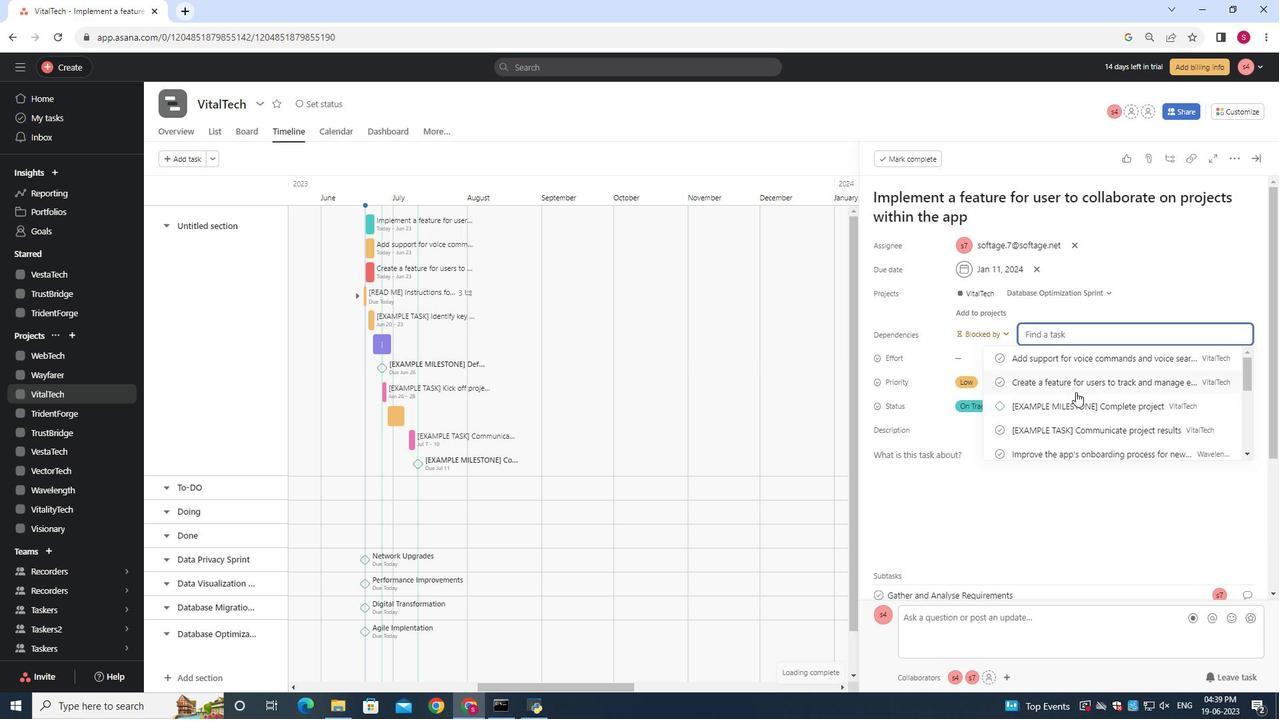 
Action: Mouse moved to (1044, 383)
Screenshot: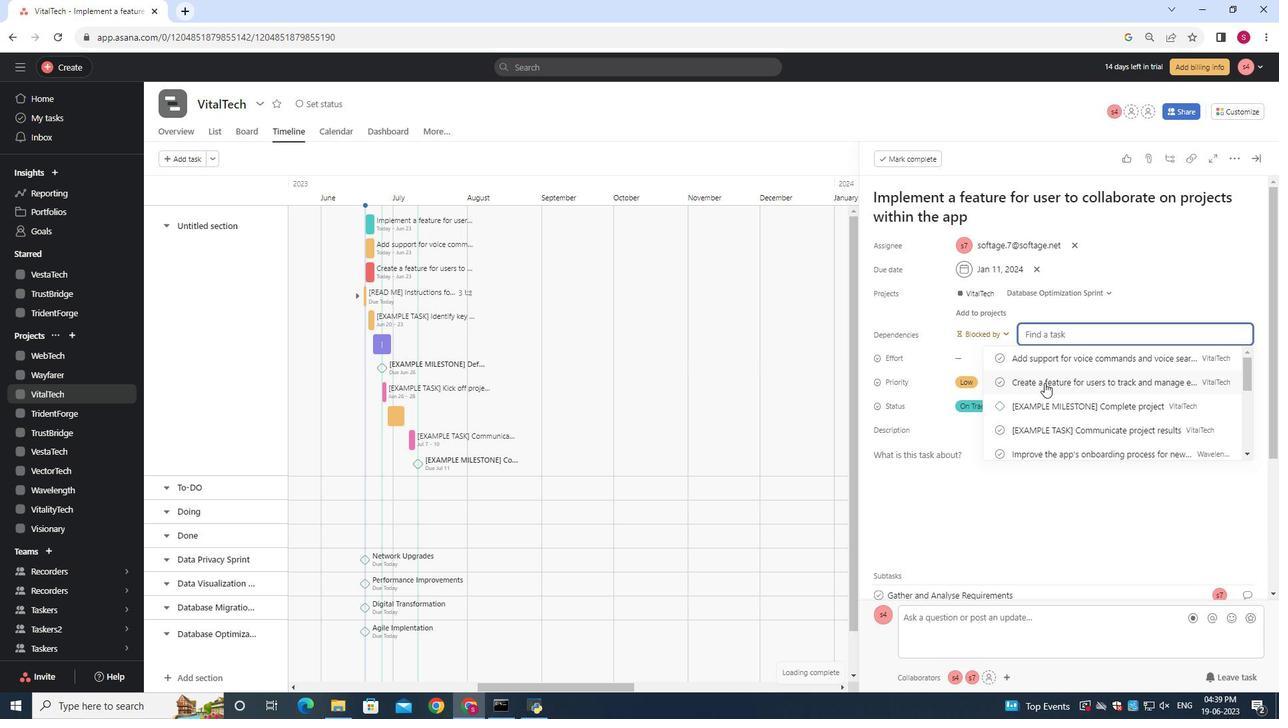 
Action: Mouse pressed left at (1044, 383)
Screenshot: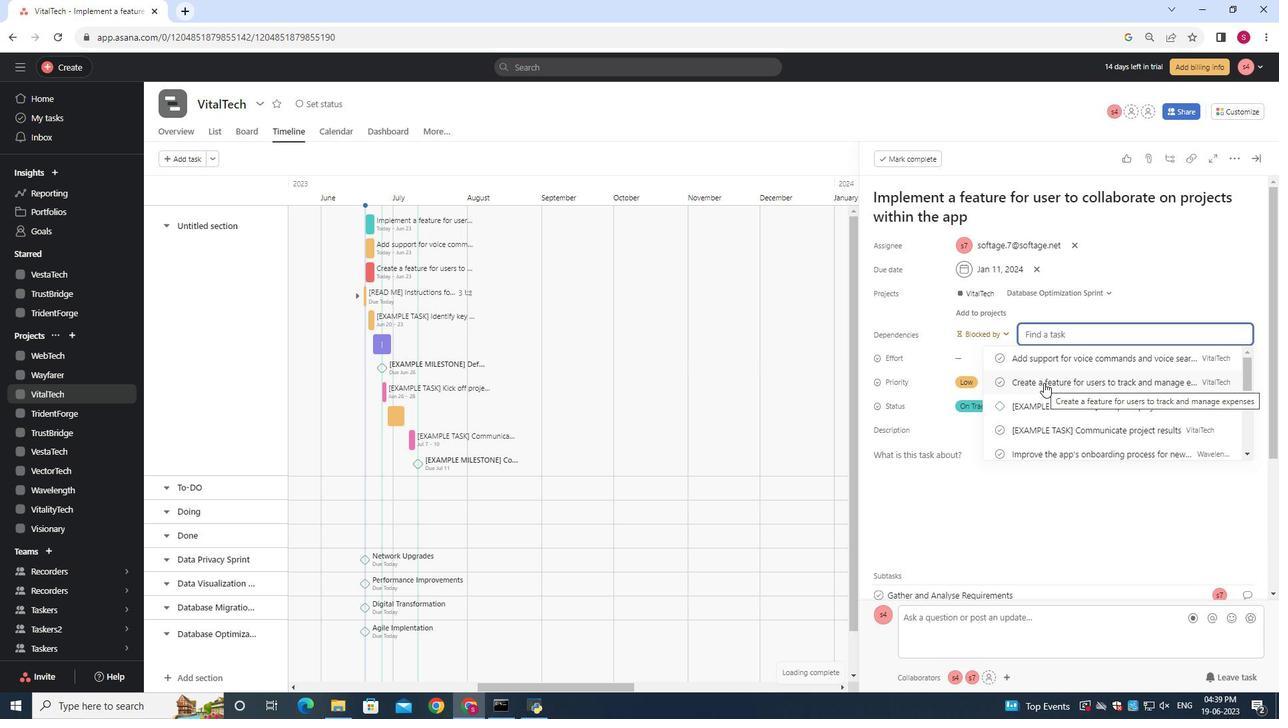 
